 Task: Research Airbnb properties in Kuala Tungkal, Indonesia from 26th December, 2023 to 28th December, 2023 for 2 adults. Place can be private room with 1  bedroom having 2 beds and 1 bathroom. Property type can be flat. Amenities needed are: wifi.
Action: Mouse moved to (465, 126)
Screenshot: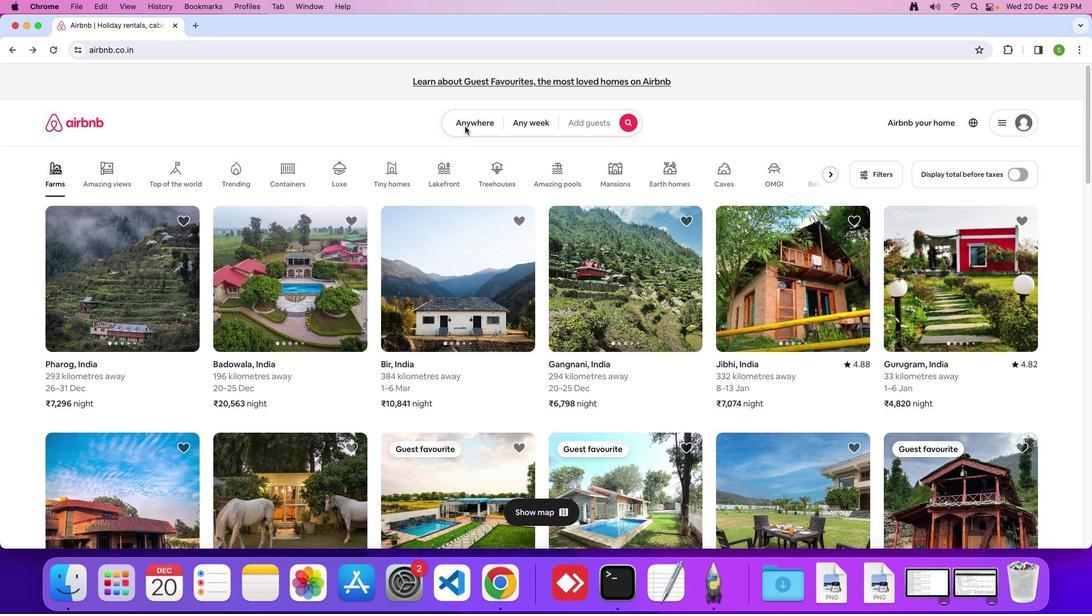 
Action: Mouse pressed left at (465, 126)
Screenshot: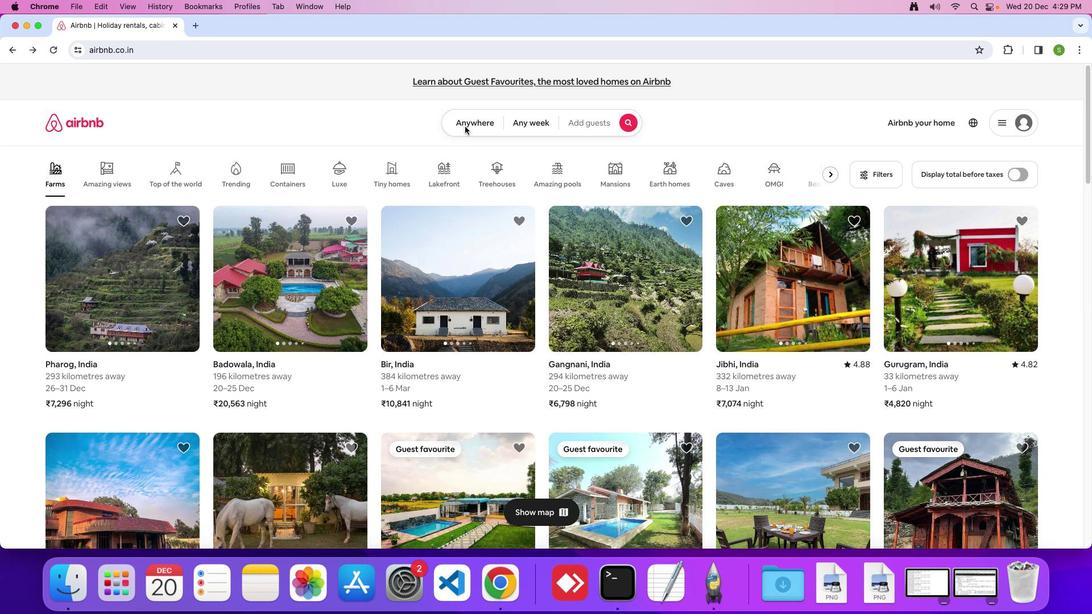 
Action: Mouse moved to (465, 122)
Screenshot: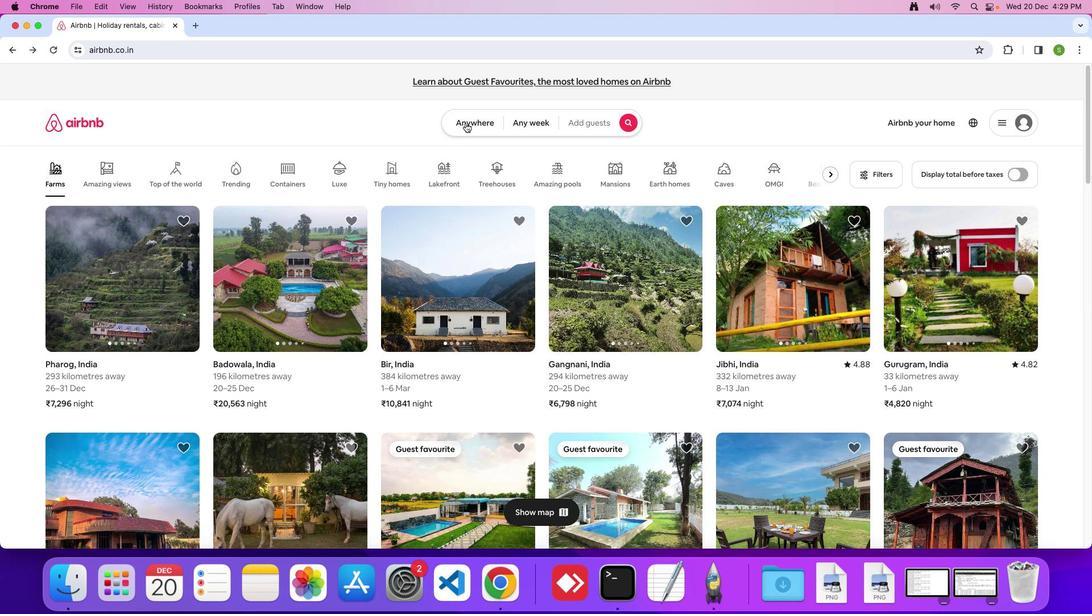 
Action: Mouse pressed left at (465, 122)
Screenshot: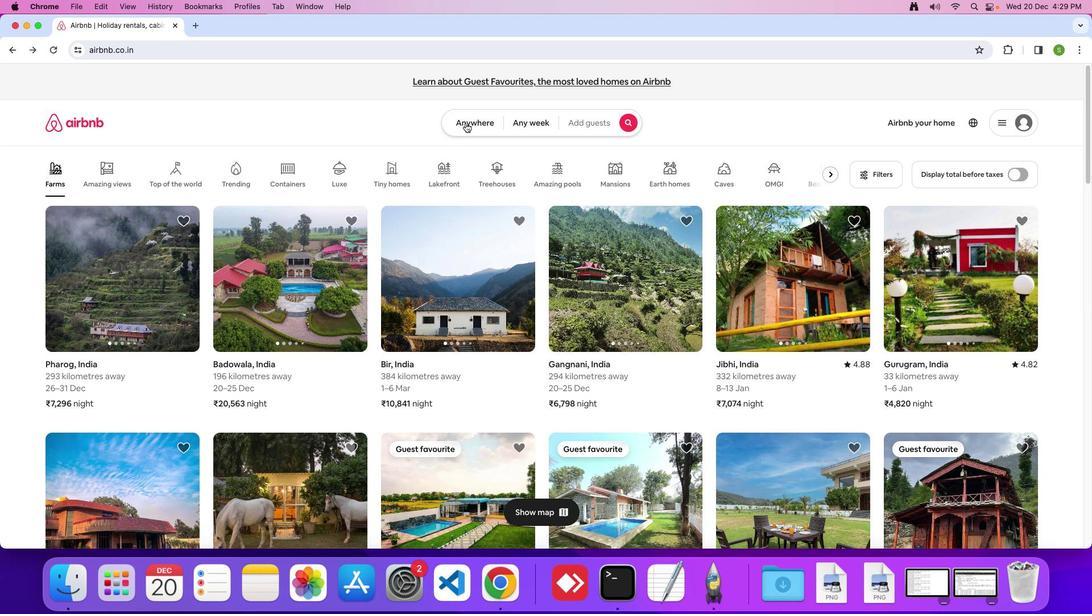 
Action: Mouse moved to (383, 169)
Screenshot: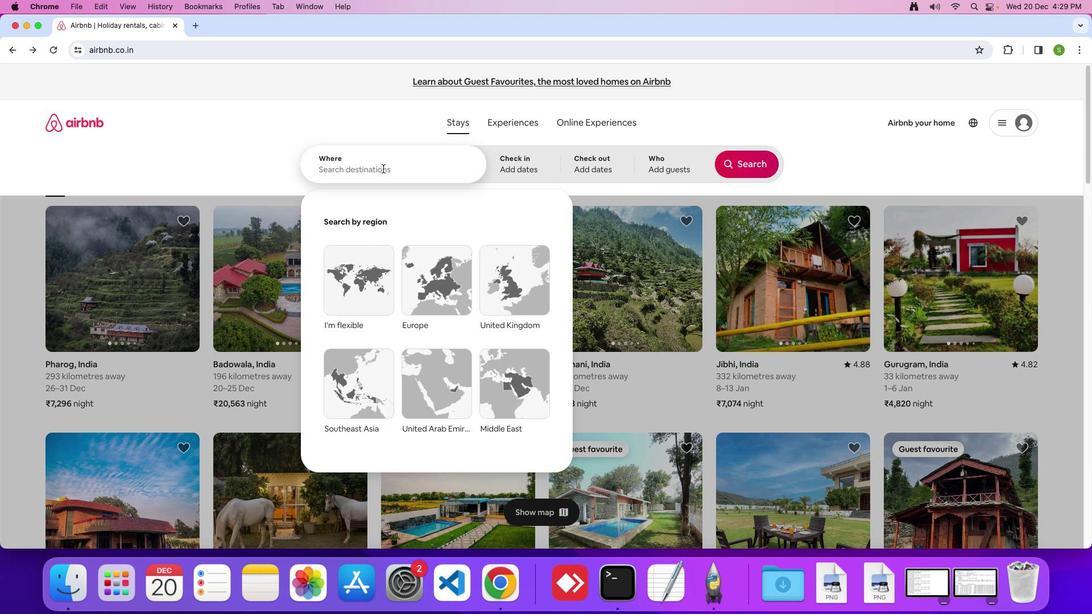 
Action: Mouse pressed left at (383, 169)
Screenshot: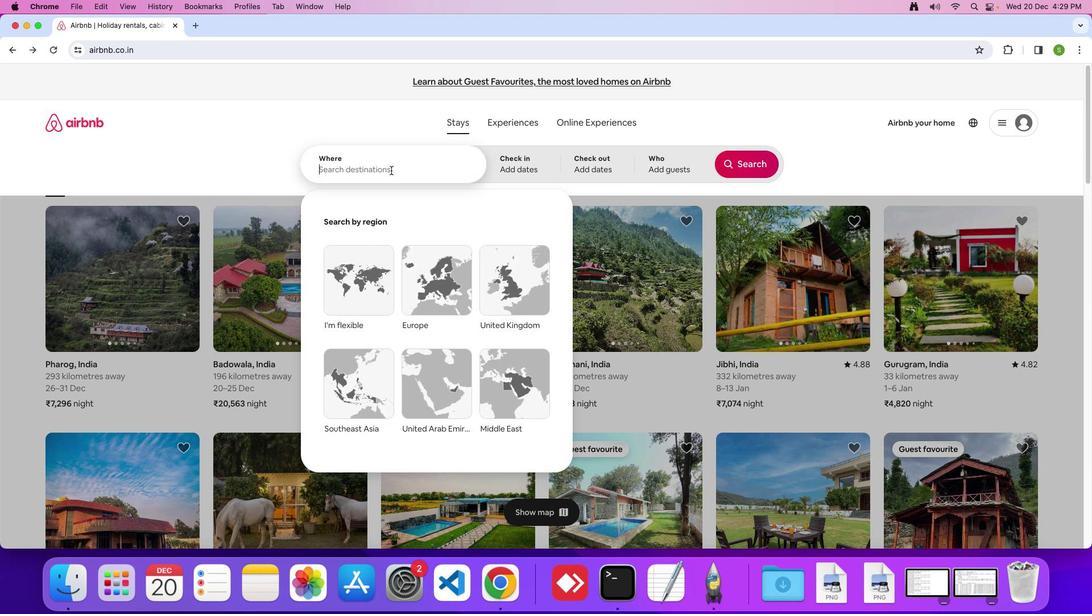 
Action: Mouse moved to (396, 171)
Screenshot: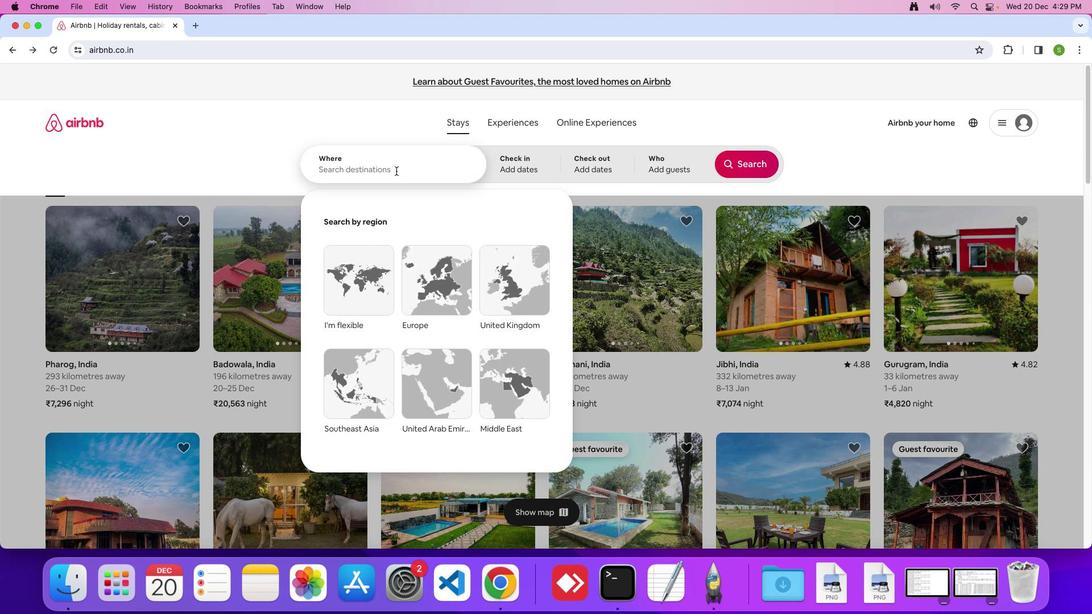 
Action: Key pressed 'K'Key.caps_lock'u''a''l''a'Key.spaceKey.shift'T''u''n''g''k''a''l'','Key.spaceKey.shift'i''n''d''o''n''e''s''i''a'
Screenshot: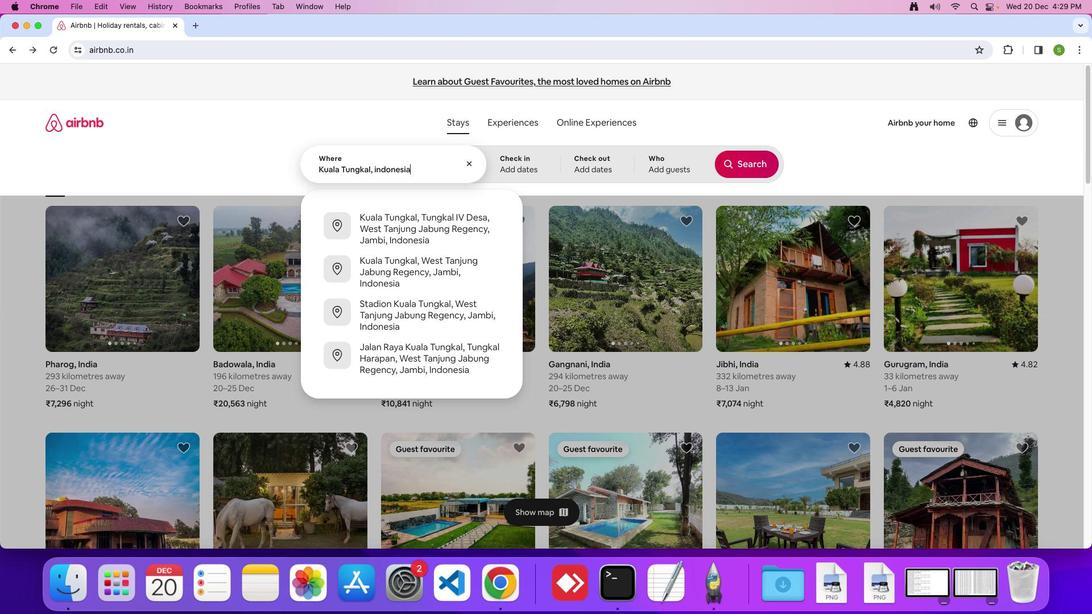 
Action: Mouse moved to (396, 171)
Screenshot: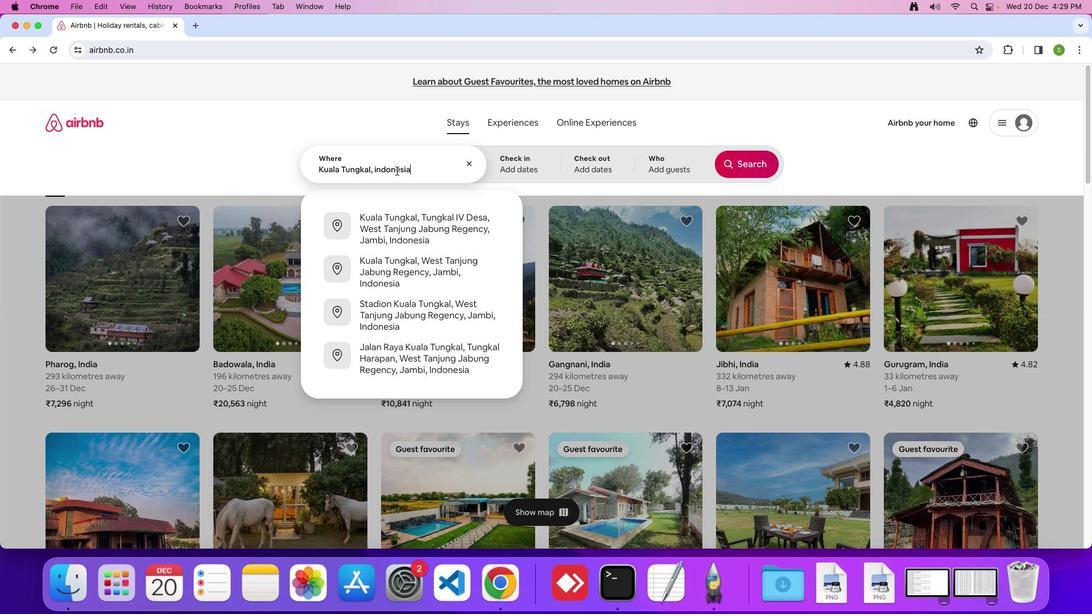 
Action: Key pressed Key.enter
Screenshot: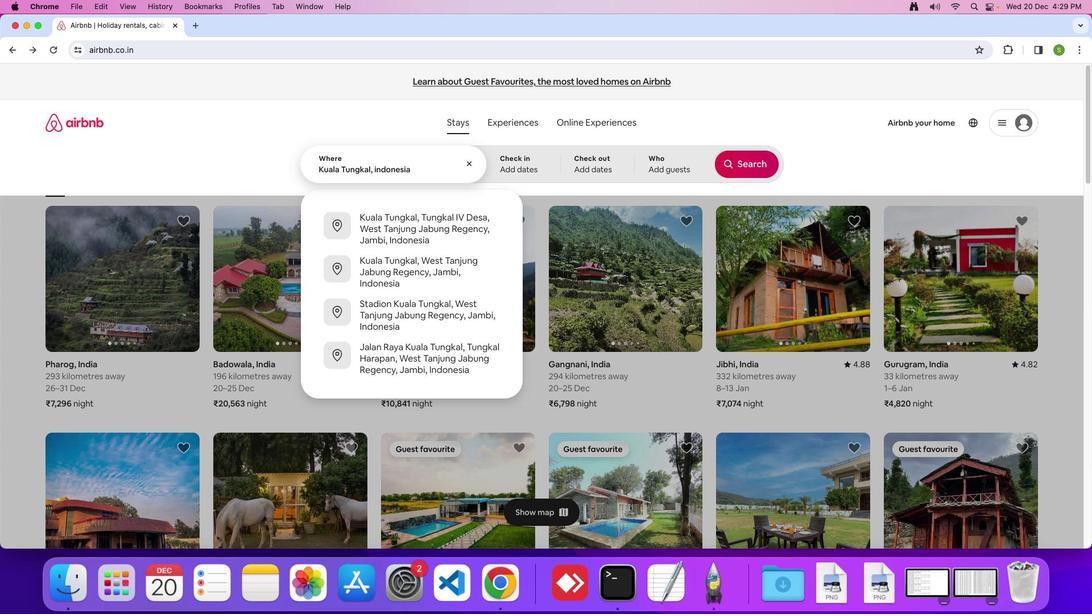 
Action: Mouse moved to (403, 418)
Screenshot: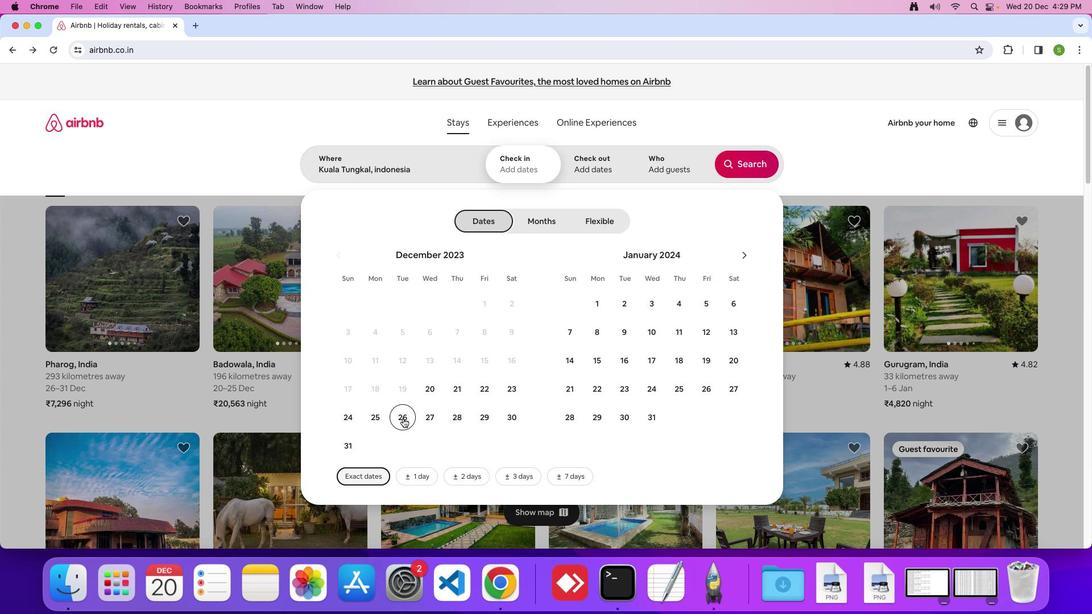 
Action: Mouse pressed left at (403, 418)
Screenshot: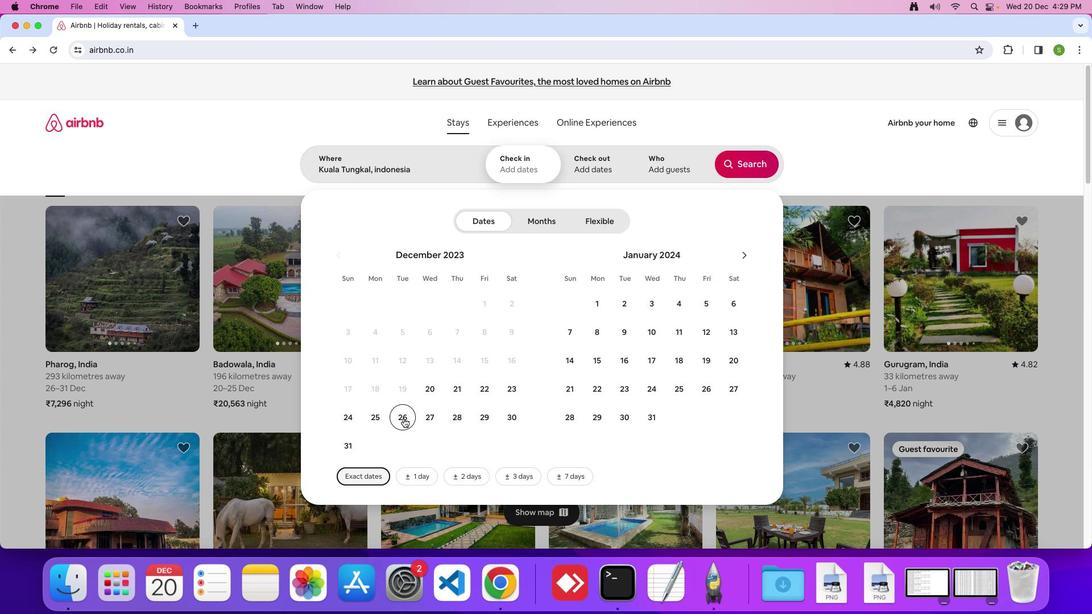 
Action: Mouse moved to (464, 410)
Screenshot: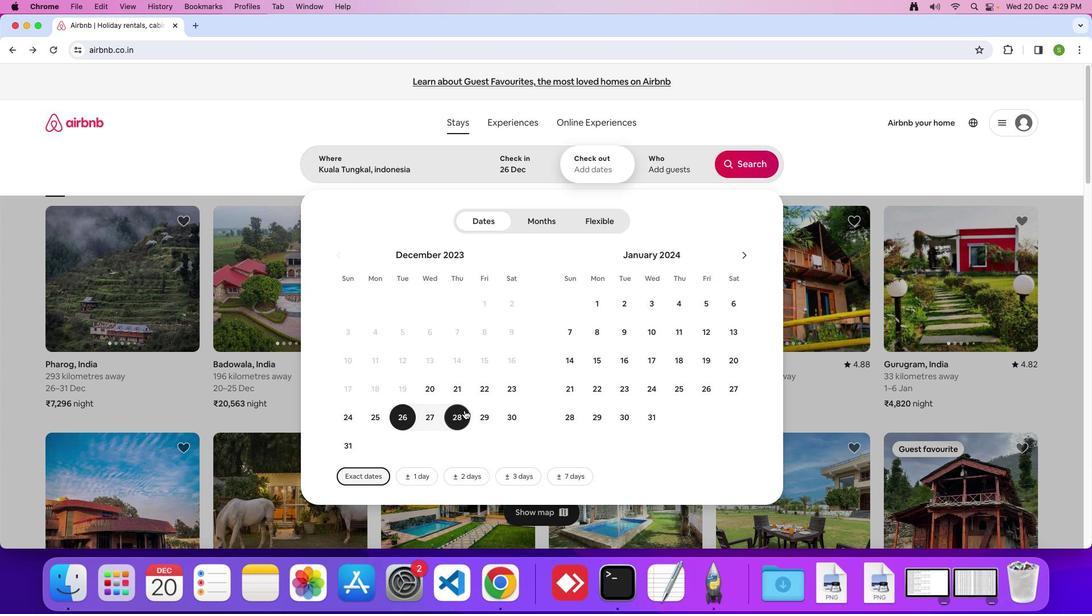 
Action: Mouse pressed left at (464, 410)
Screenshot: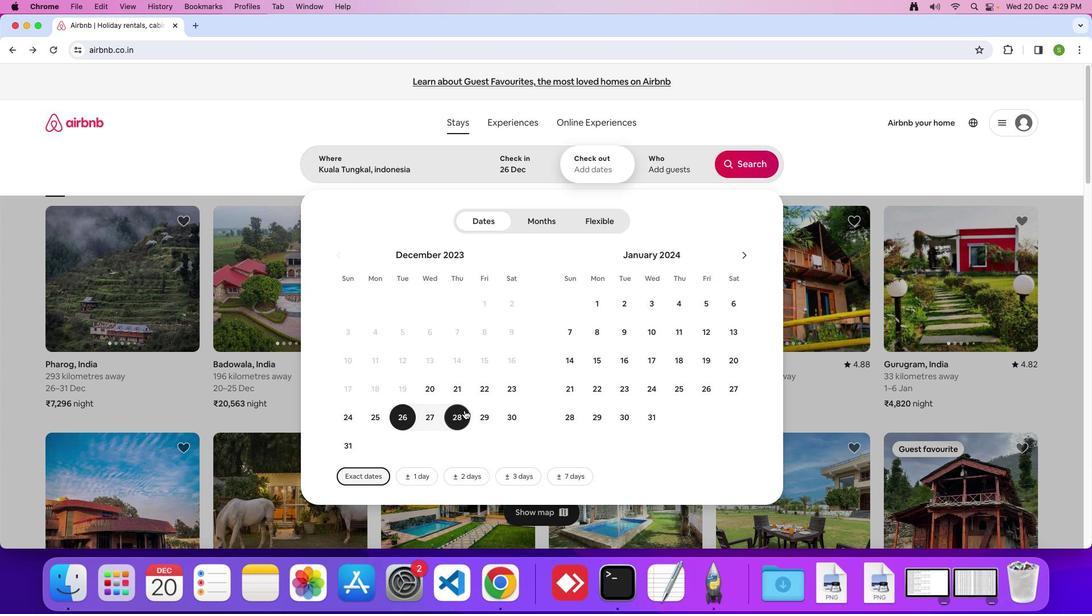 
Action: Mouse moved to (660, 168)
Screenshot: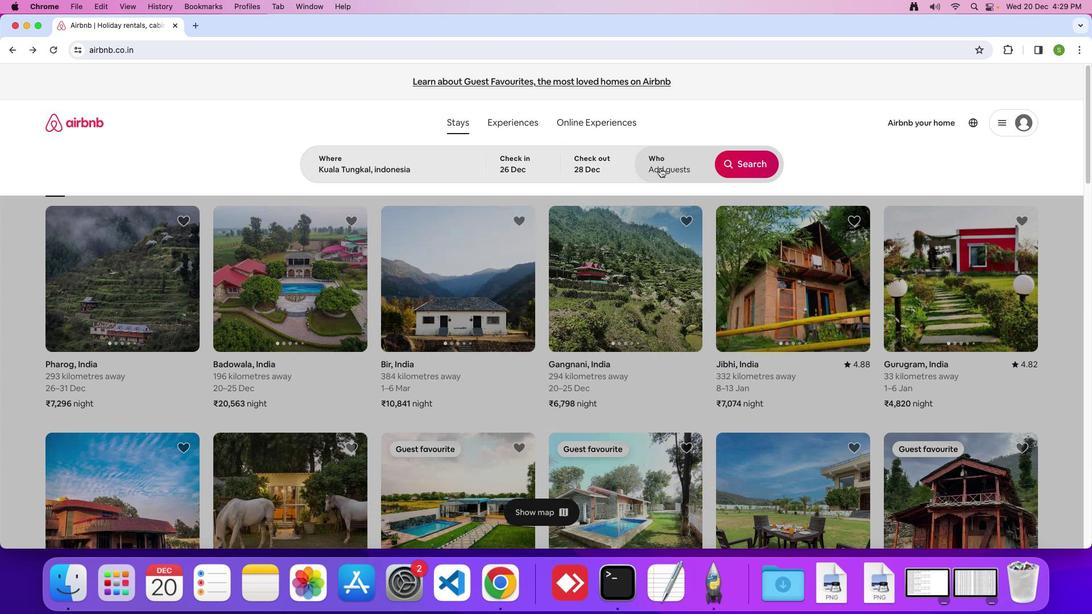 
Action: Mouse pressed left at (660, 168)
Screenshot: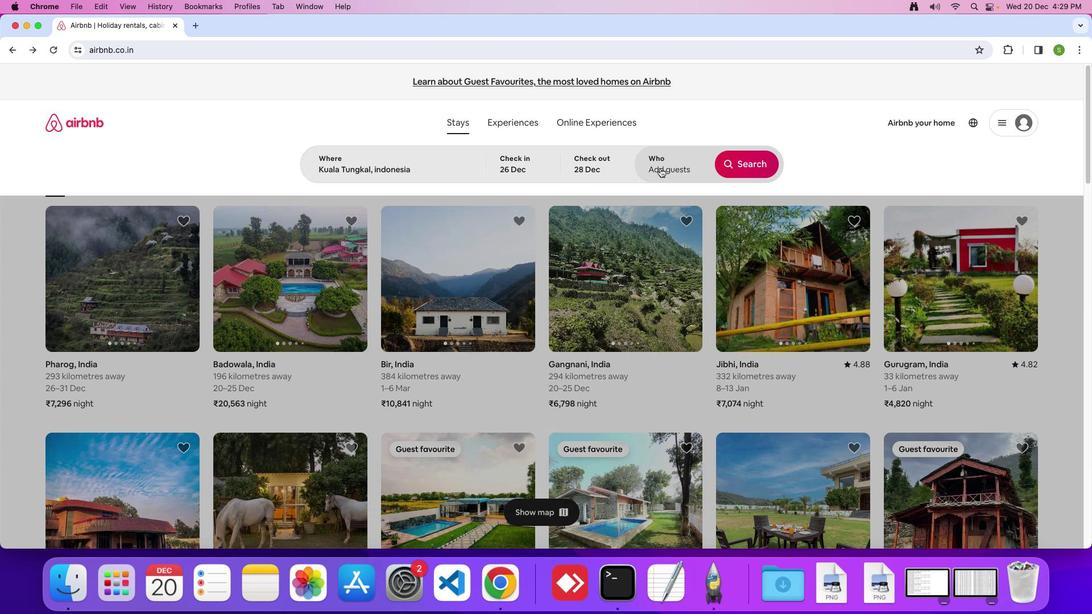 
Action: Mouse moved to (748, 226)
Screenshot: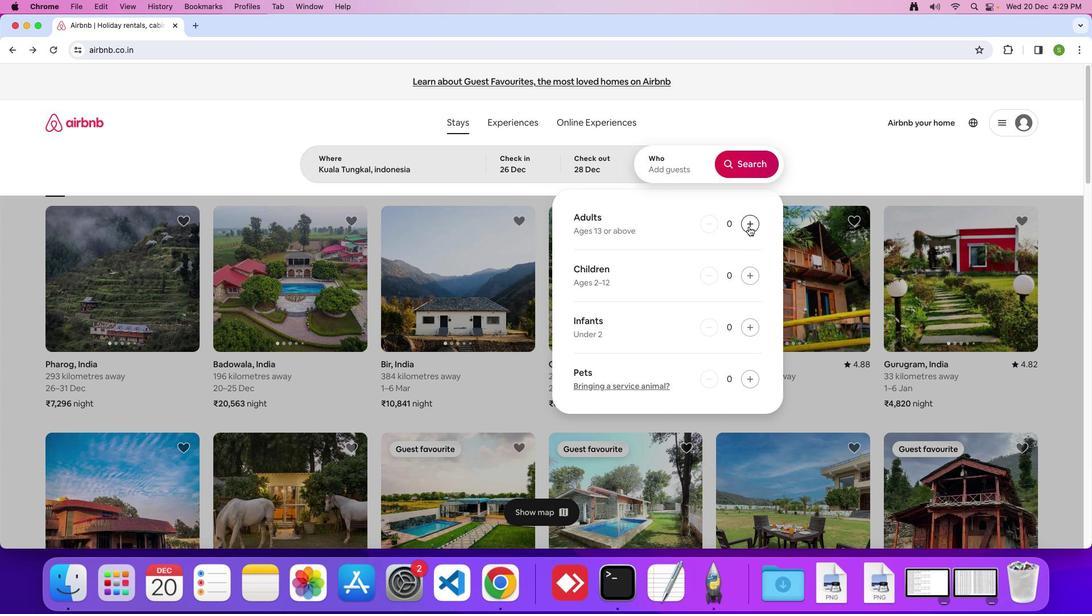 
Action: Mouse pressed left at (748, 226)
Screenshot: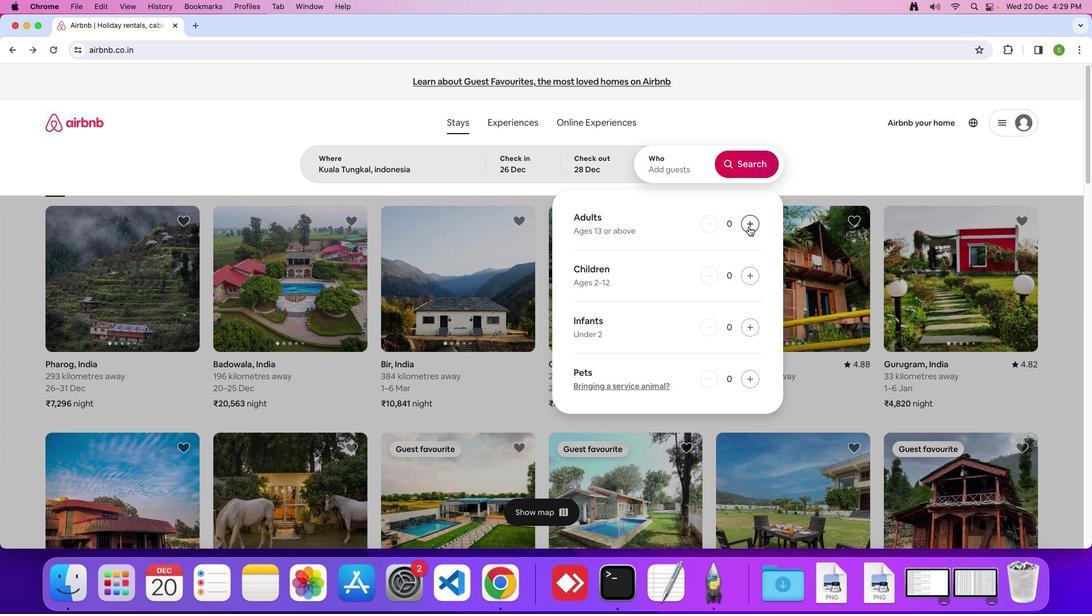
Action: Mouse pressed left at (748, 226)
Screenshot: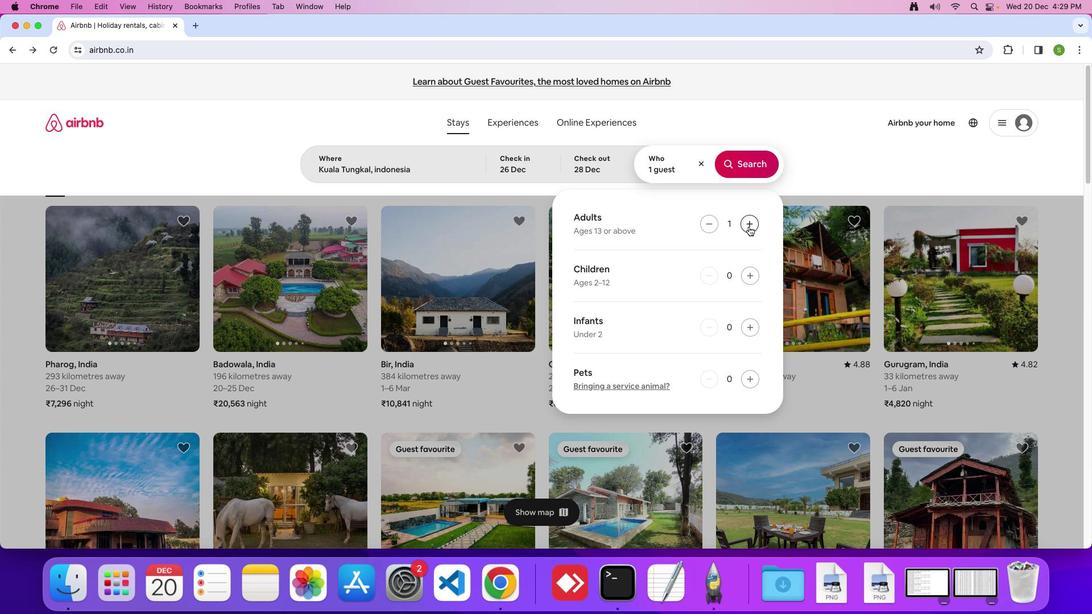 
Action: Mouse moved to (733, 168)
Screenshot: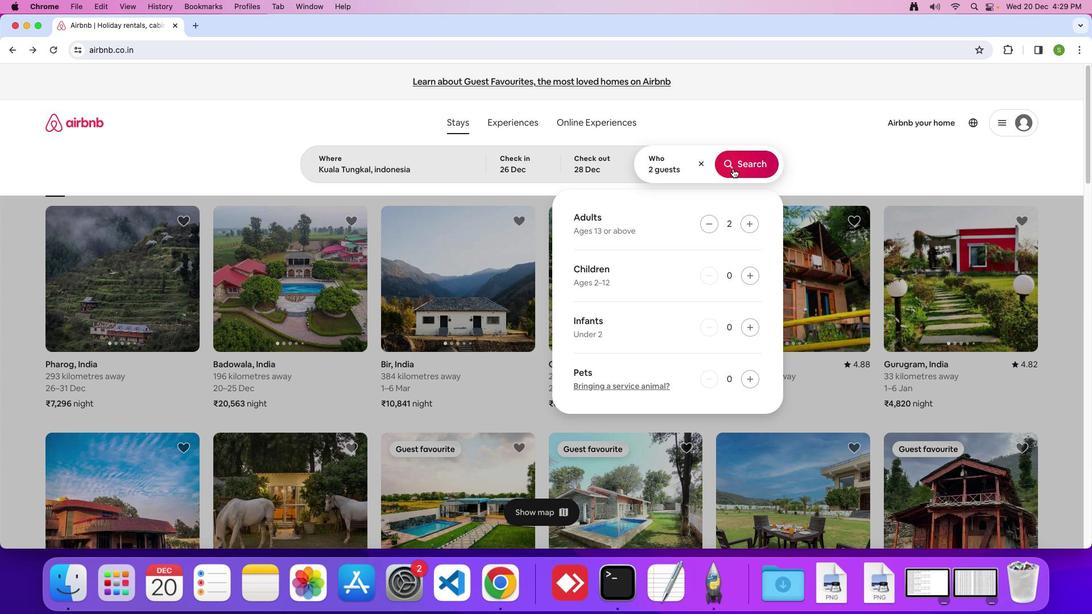 
Action: Mouse pressed left at (733, 168)
Screenshot: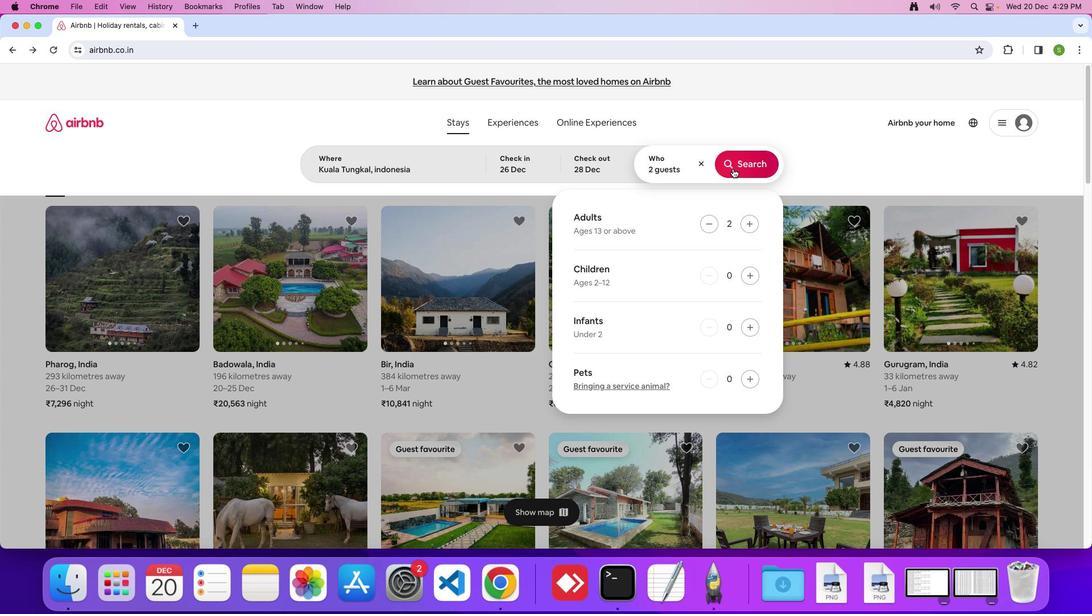 
Action: Mouse moved to (905, 134)
Screenshot: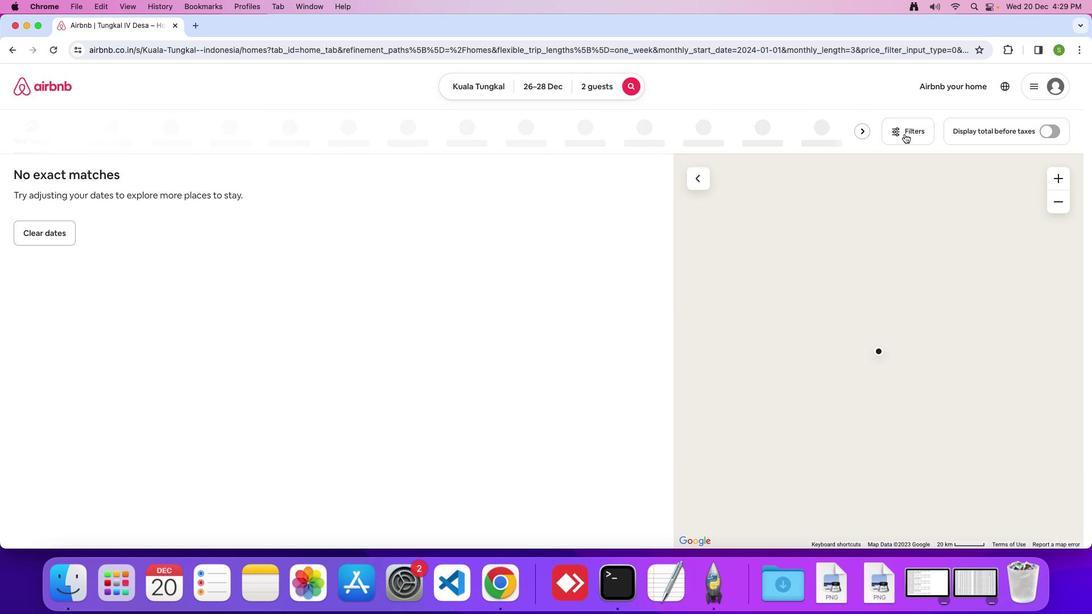 
Action: Mouse pressed left at (905, 134)
Screenshot: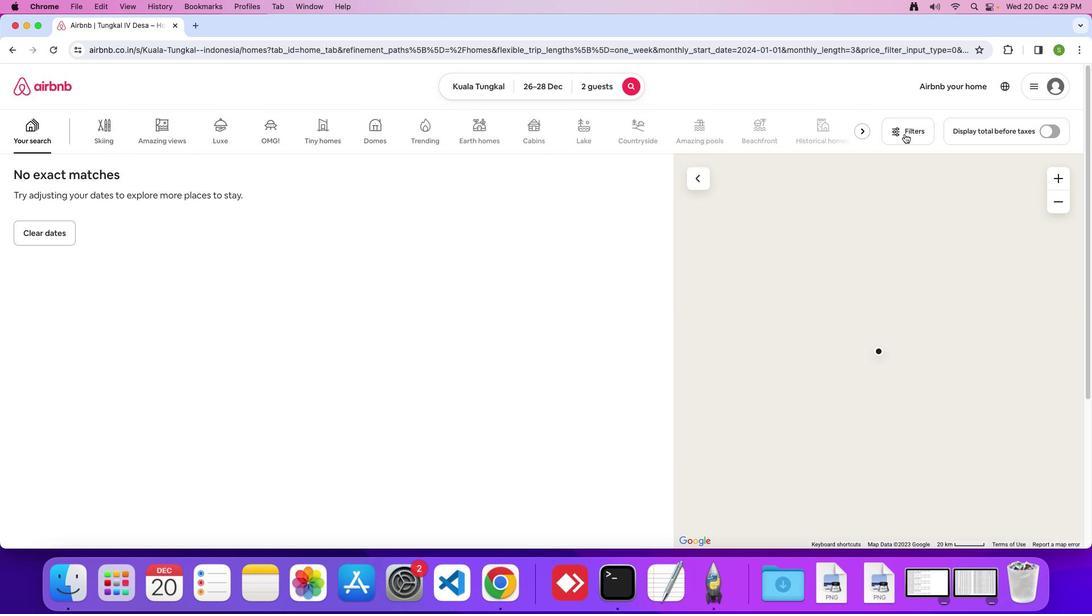 
Action: Mouse moved to (580, 345)
Screenshot: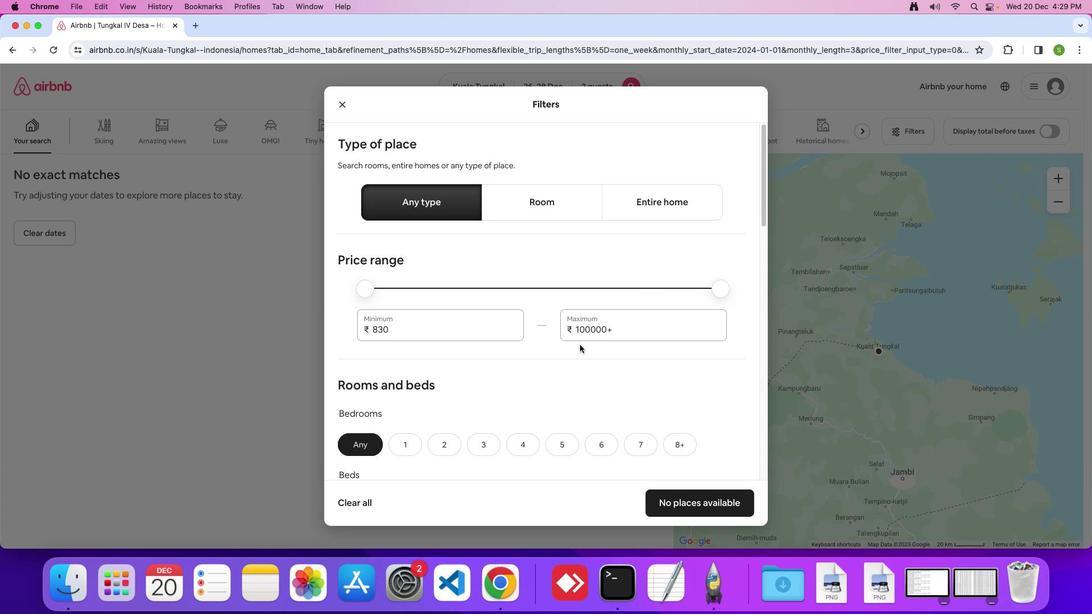 
Action: Mouse scrolled (580, 345) with delta (0, 0)
Screenshot: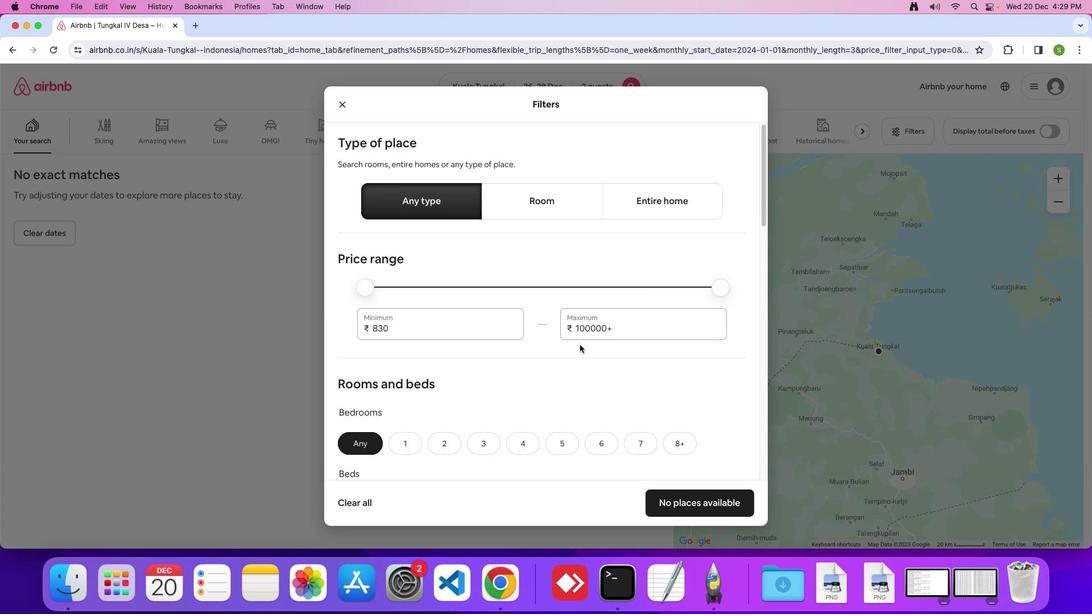 
Action: Mouse scrolled (580, 345) with delta (0, 0)
Screenshot: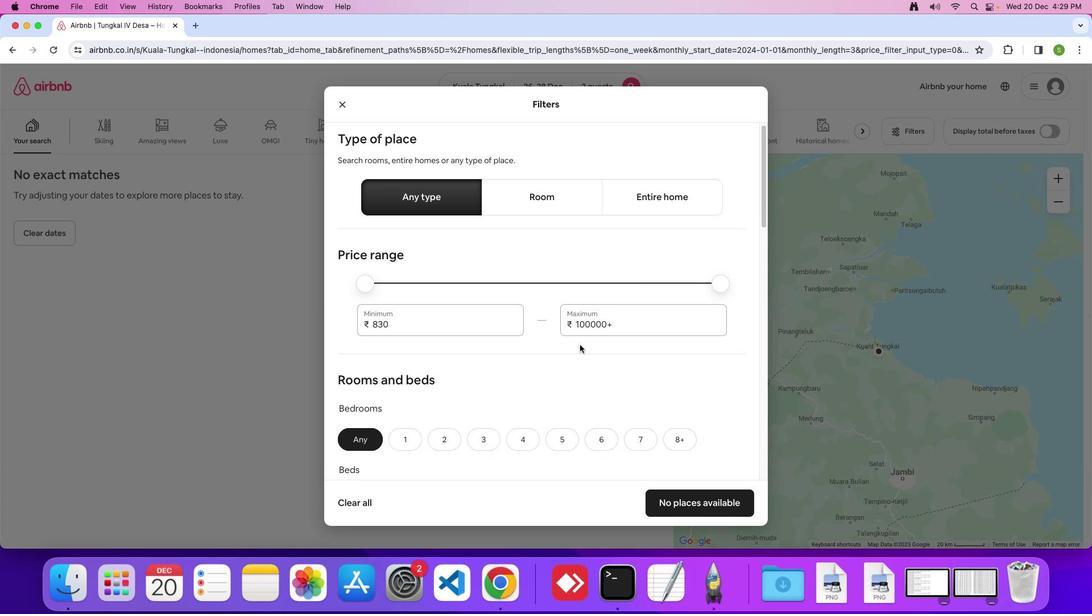 
Action: Mouse scrolled (580, 345) with delta (0, 0)
Screenshot: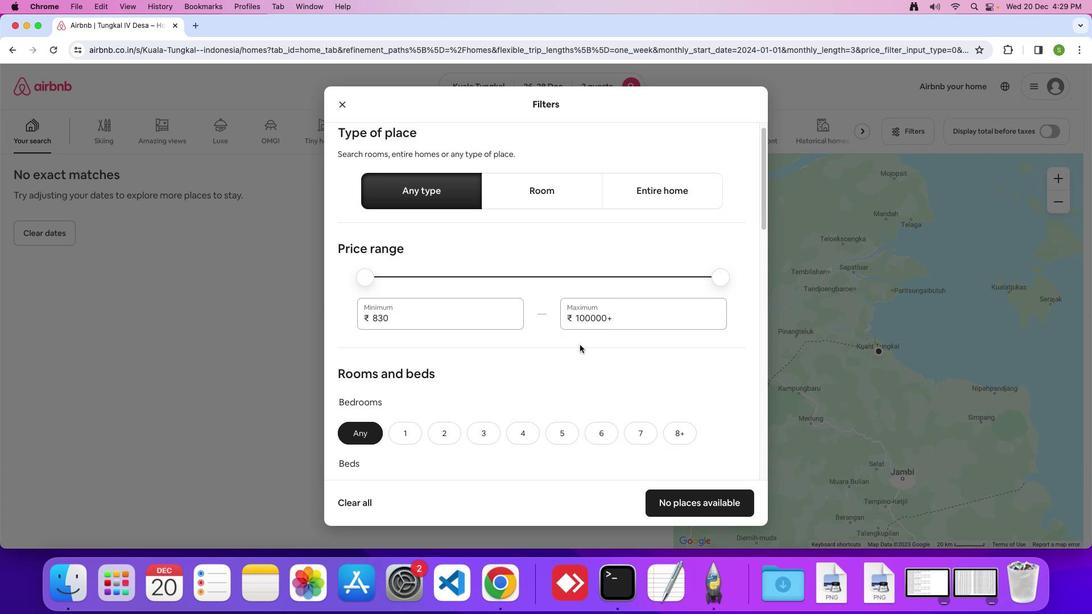 
Action: Mouse scrolled (580, 345) with delta (0, 0)
Screenshot: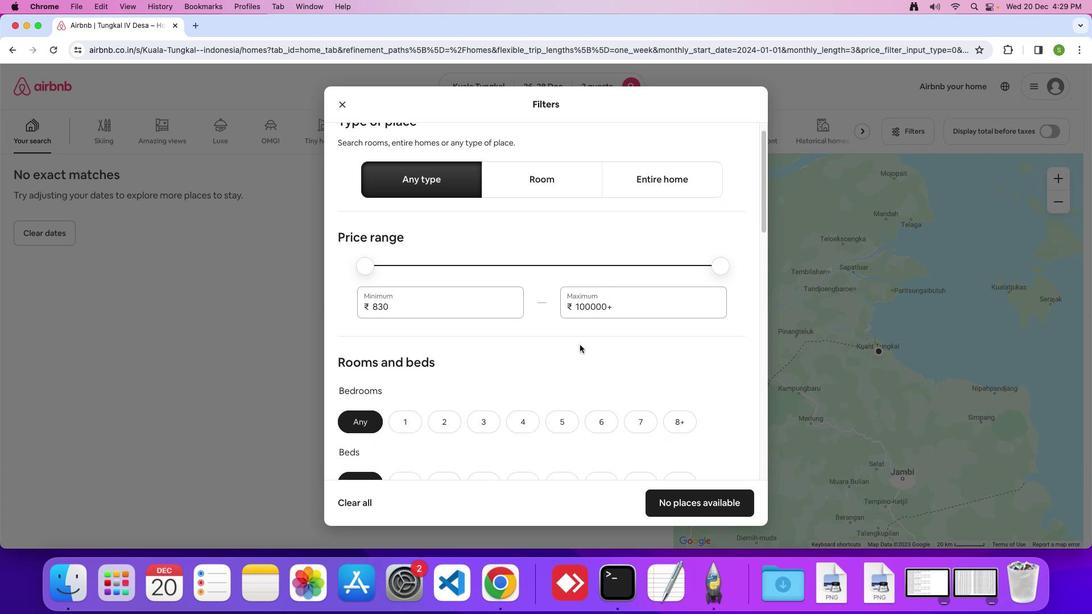 
Action: Mouse scrolled (580, 345) with delta (0, -1)
Screenshot: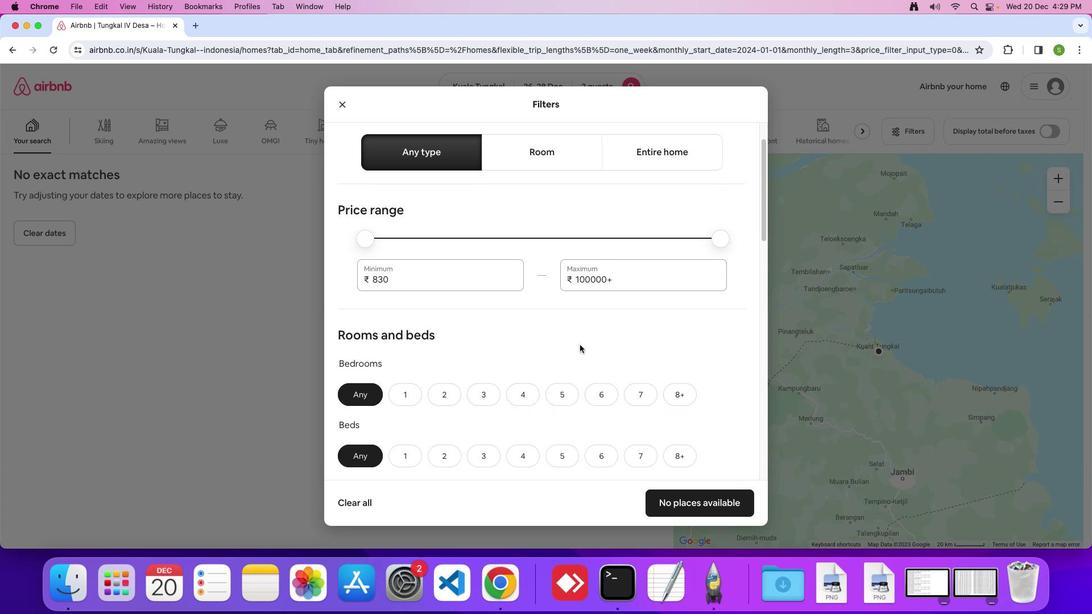 
Action: Mouse moved to (580, 345)
Screenshot: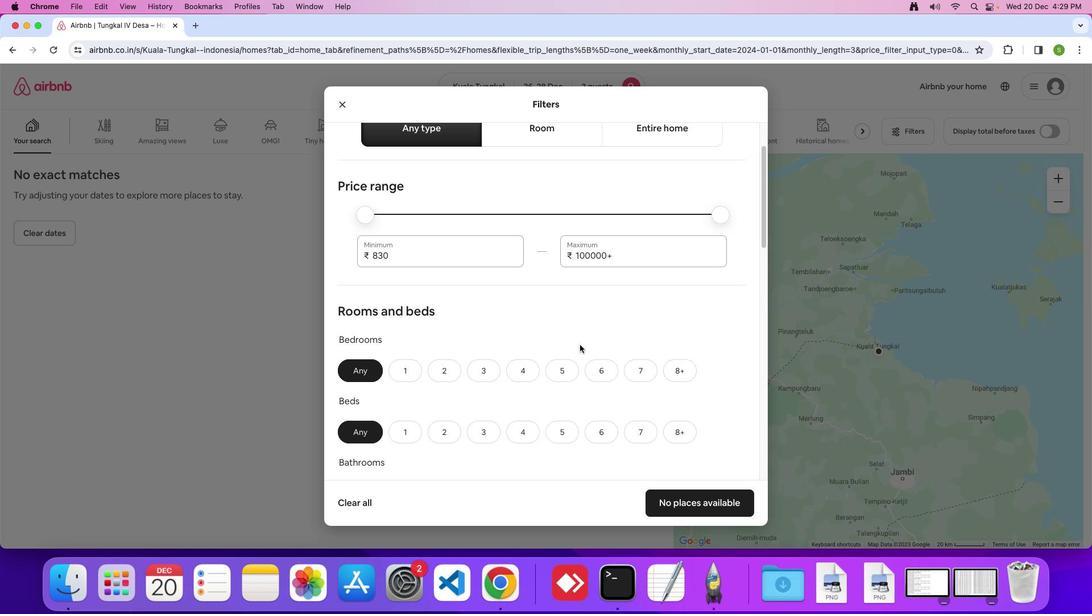 
Action: Mouse scrolled (580, 345) with delta (0, 0)
Screenshot: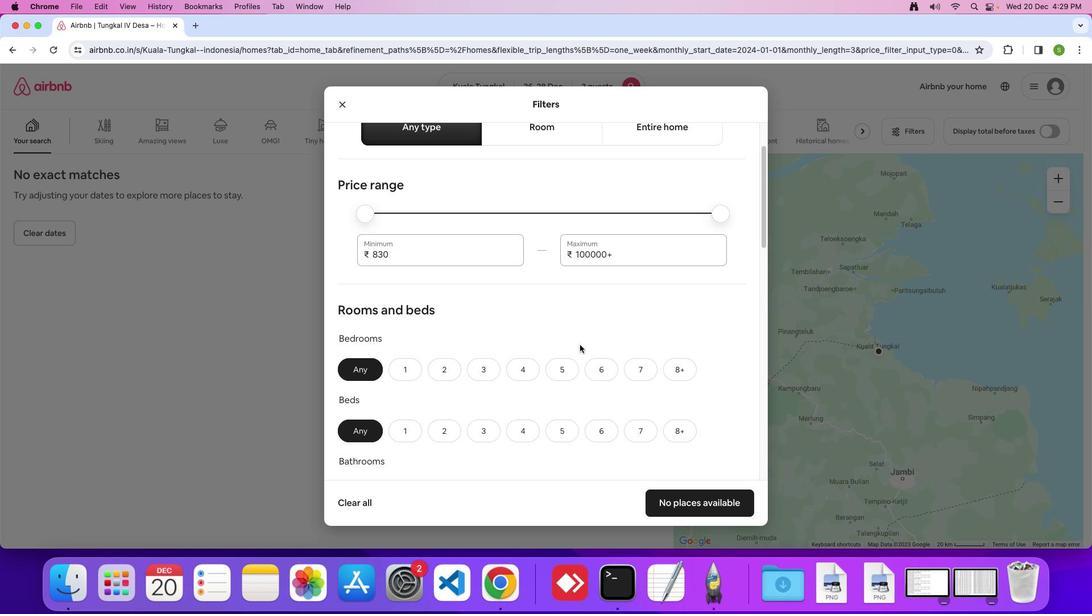
Action: Mouse scrolled (580, 345) with delta (0, 0)
Screenshot: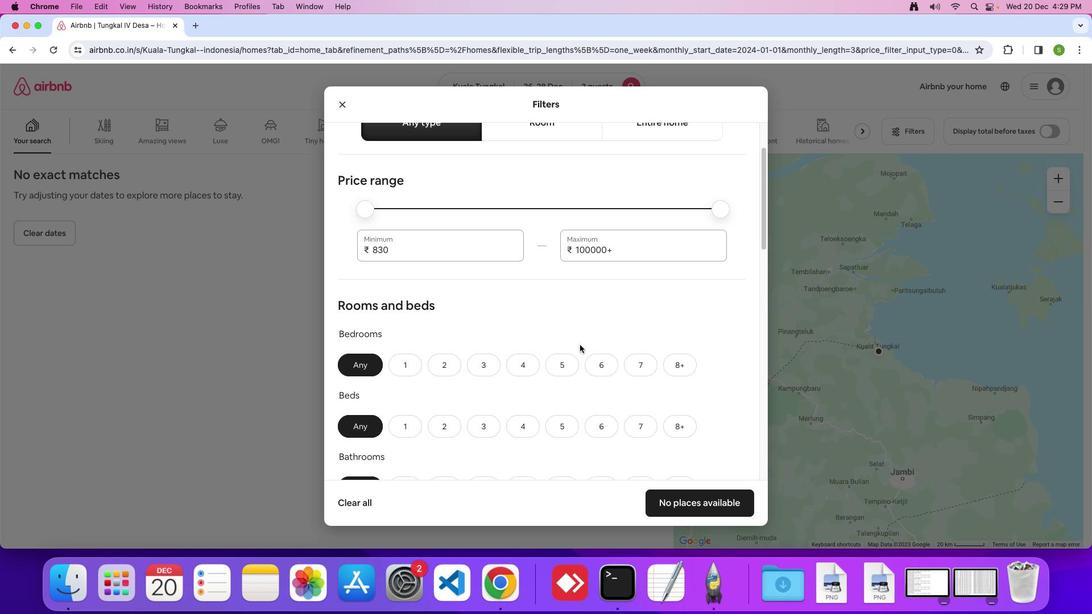 
Action: Mouse scrolled (580, 345) with delta (0, 0)
Screenshot: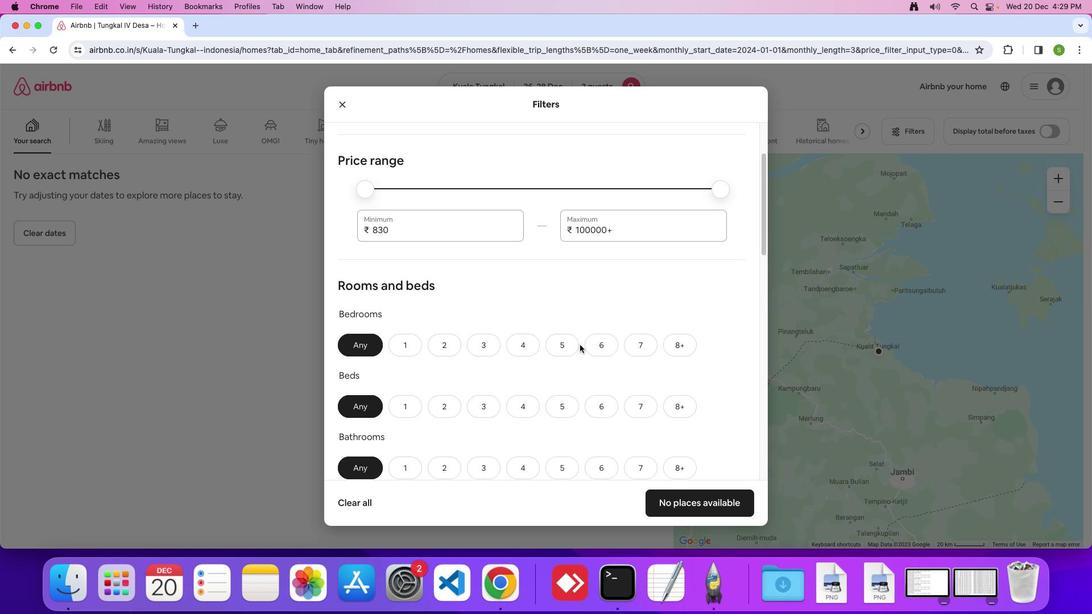 
Action: Mouse scrolled (580, 345) with delta (0, 0)
Screenshot: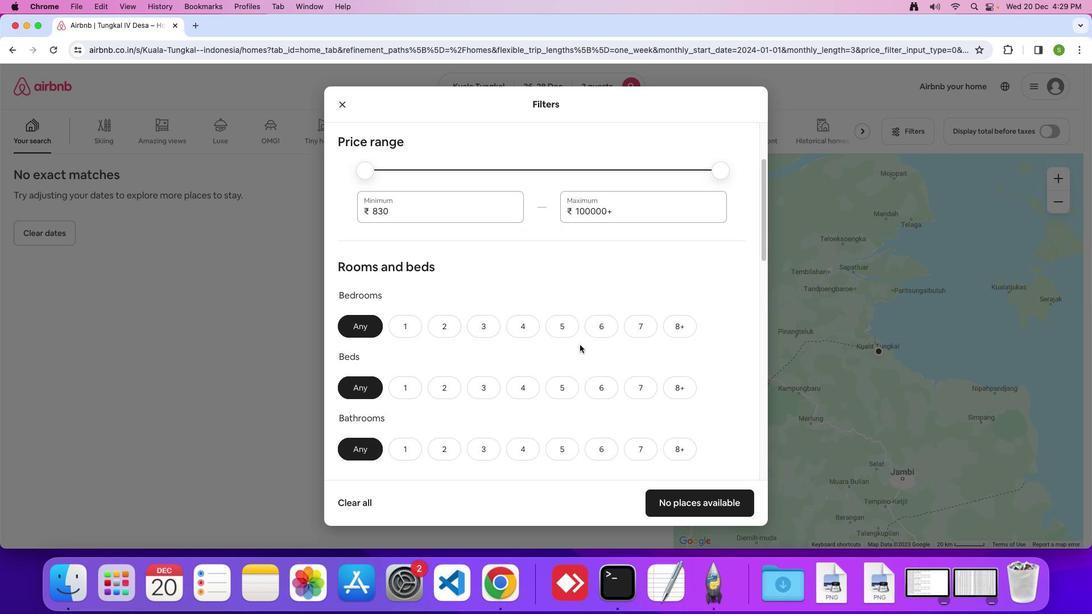 
Action: Mouse scrolled (580, 345) with delta (0, 0)
Screenshot: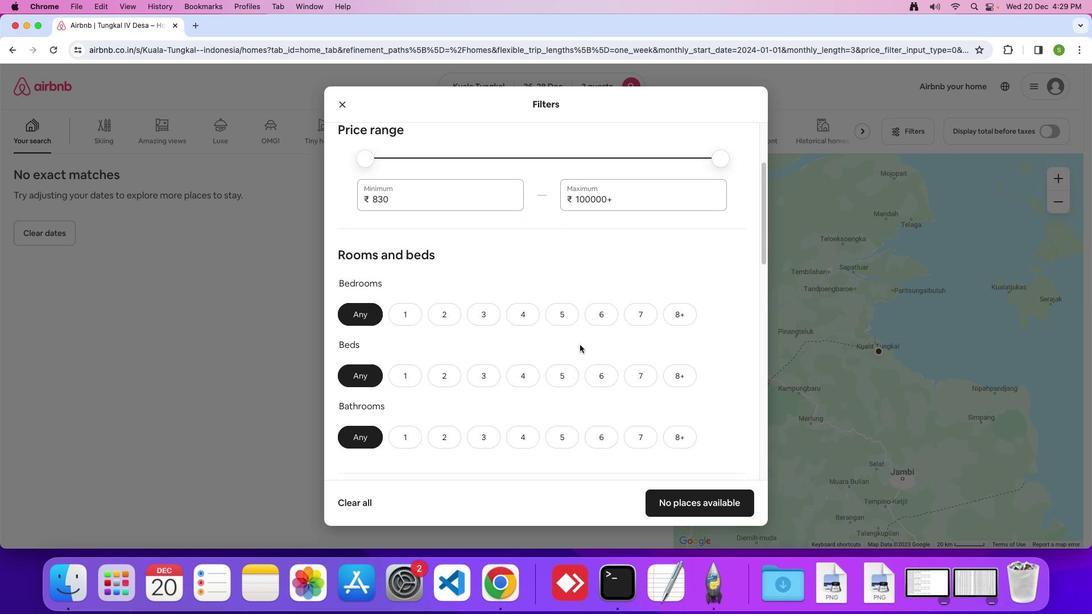 
Action: Mouse scrolled (580, 345) with delta (0, -1)
Screenshot: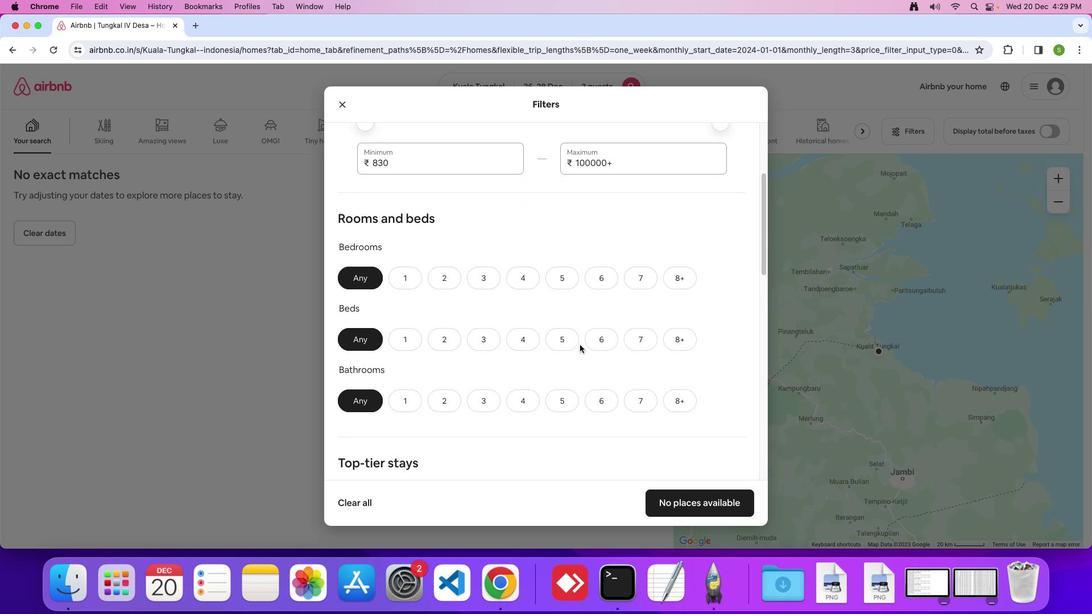 
Action: Mouse scrolled (580, 345) with delta (0, 0)
Screenshot: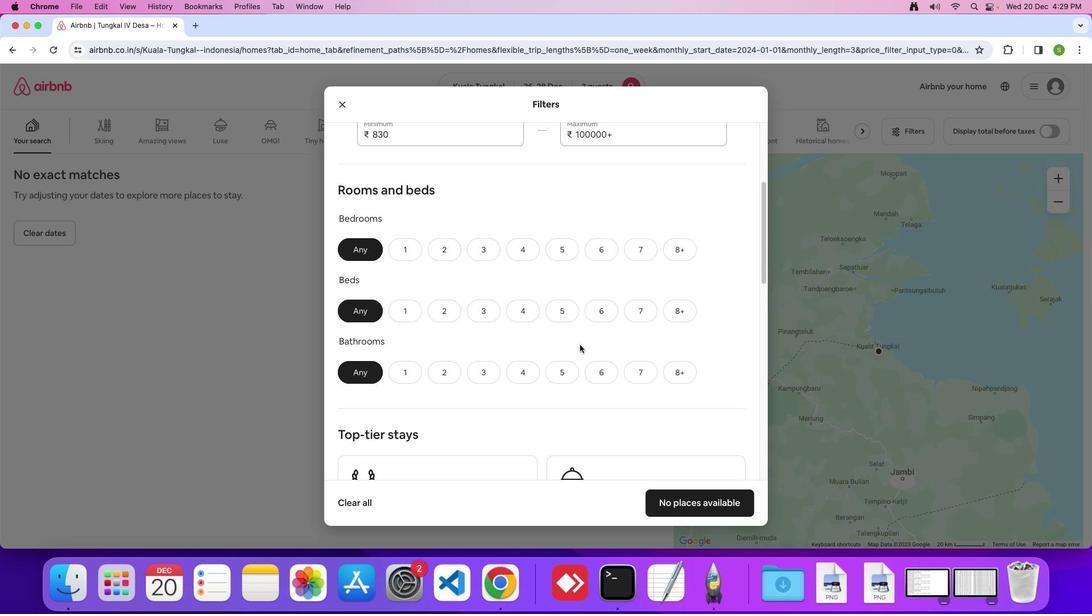 
Action: Mouse scrolled (580, 345) with delta (0, 0)
Screenshot: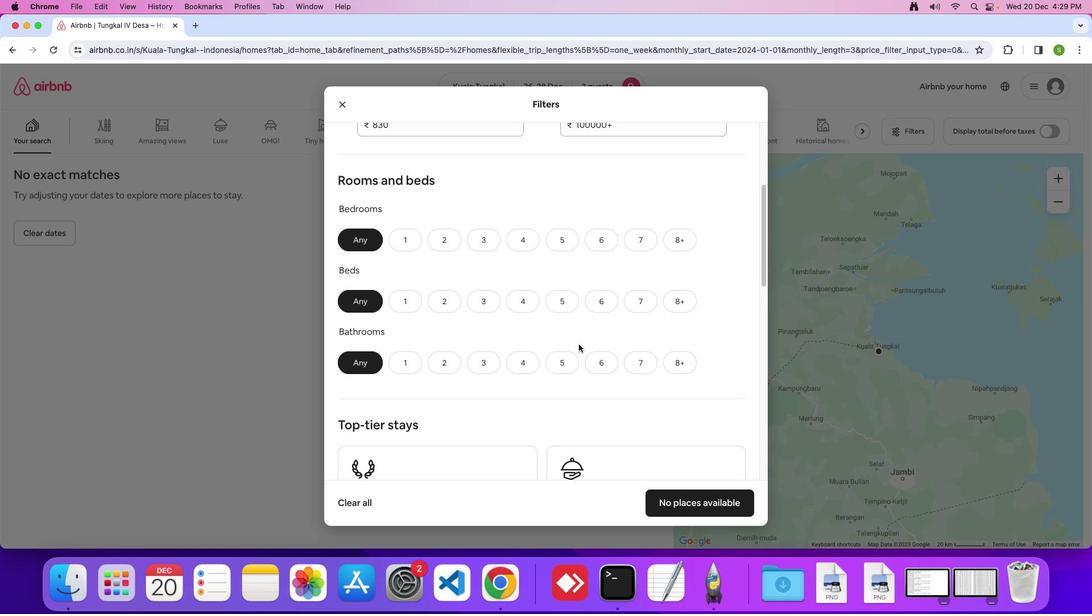 
Action: Mouse moved to (415, 230)
Screenshot: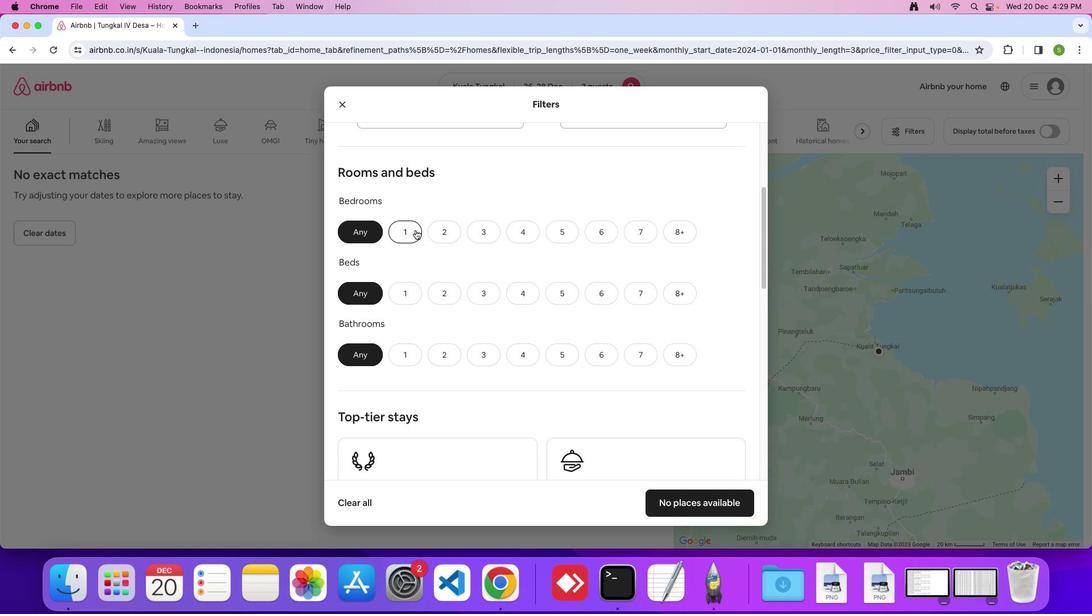 
Action: Mouse pressed left at (415, 230)
Screenshot: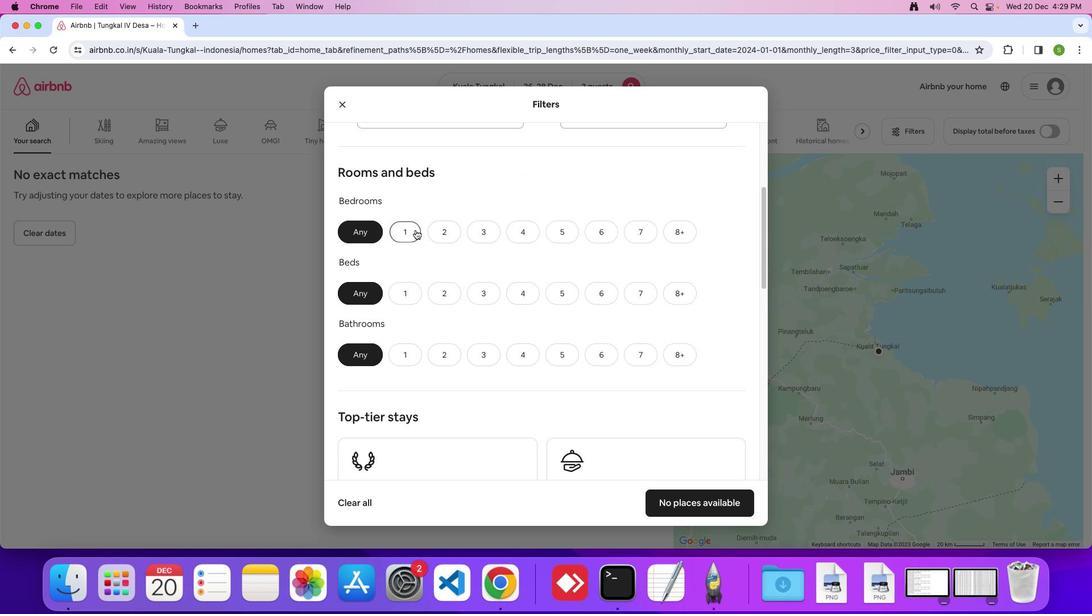 
Action: Mouse moved to (448, 290)
Screenshot: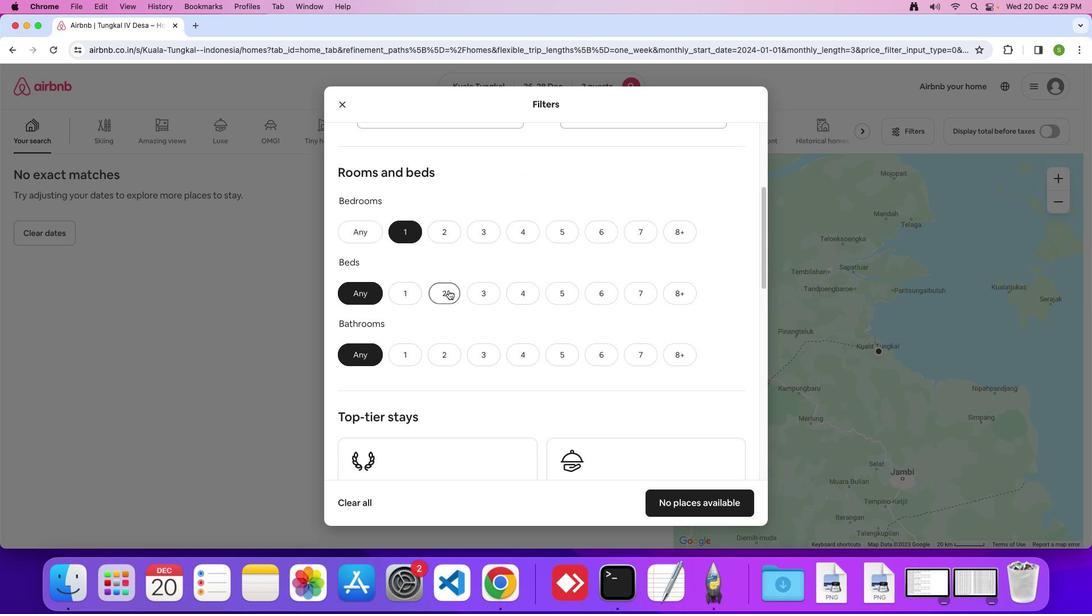 
Action: Mouse pressed left at (448, 290)
Screenshot: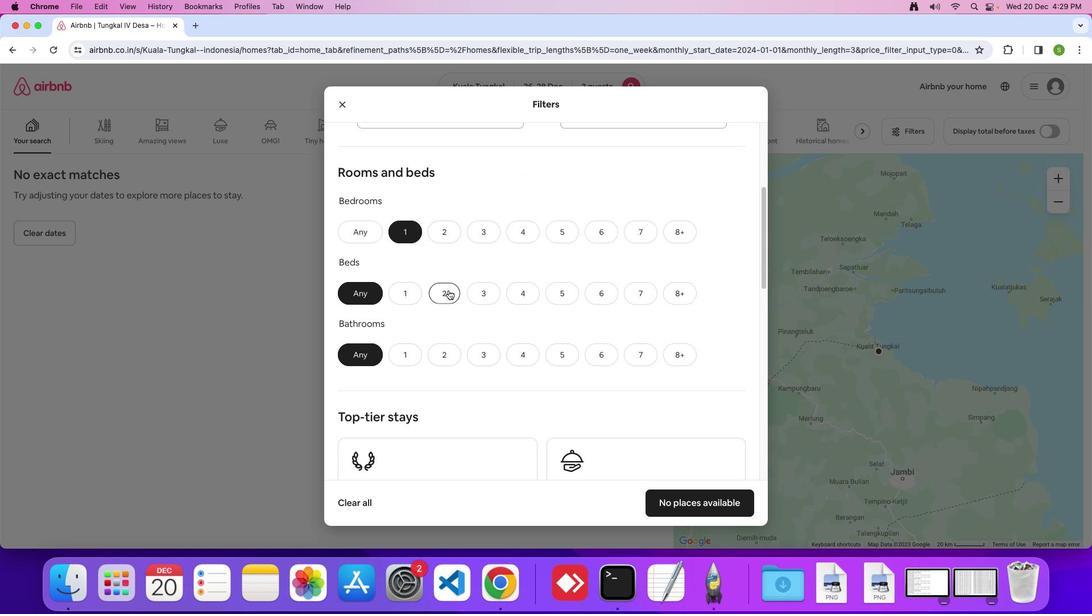 
Action: Mouse moved to (407, 352)
Screenshot: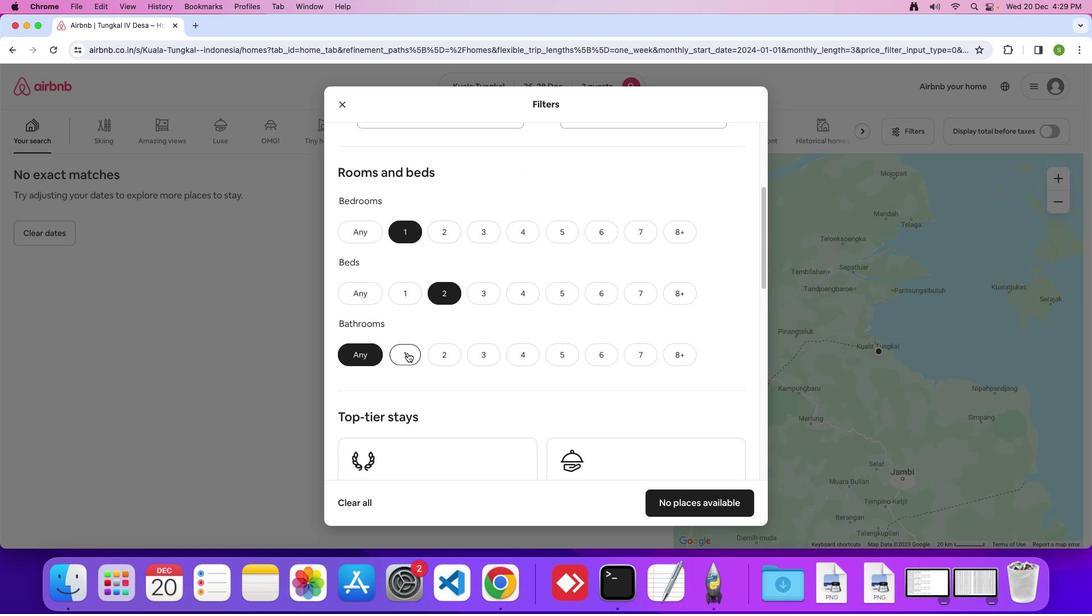 
Action: Mouse pressed left at (407, 352)
Screenshot: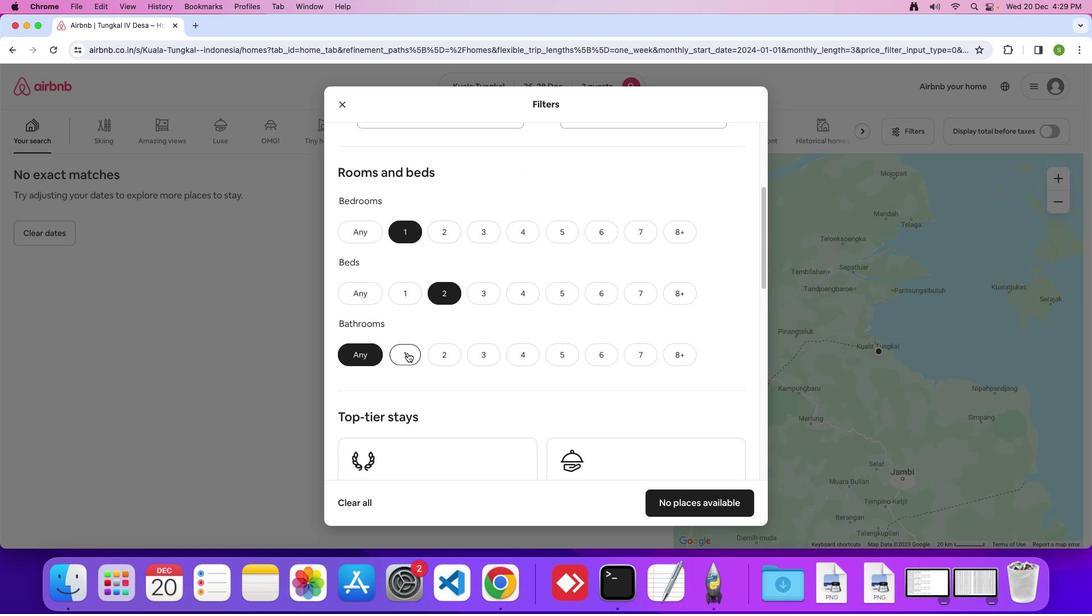 
Action: Mouse moved to (537, 300)
Screenshot: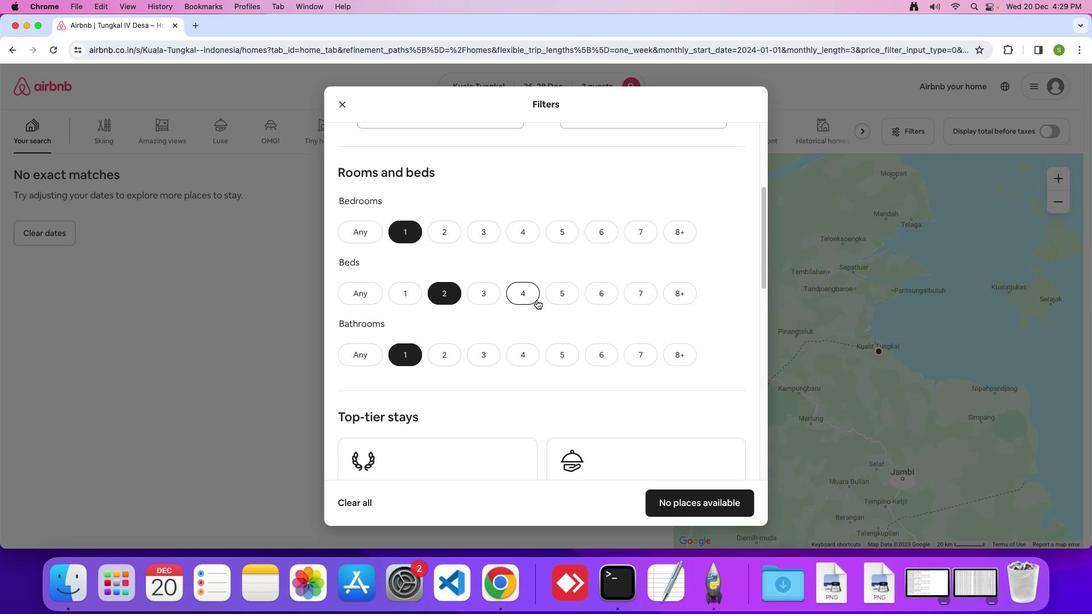 
Action: Mouse scrolled (537, 300) with delta (0, 0)
Screenshot: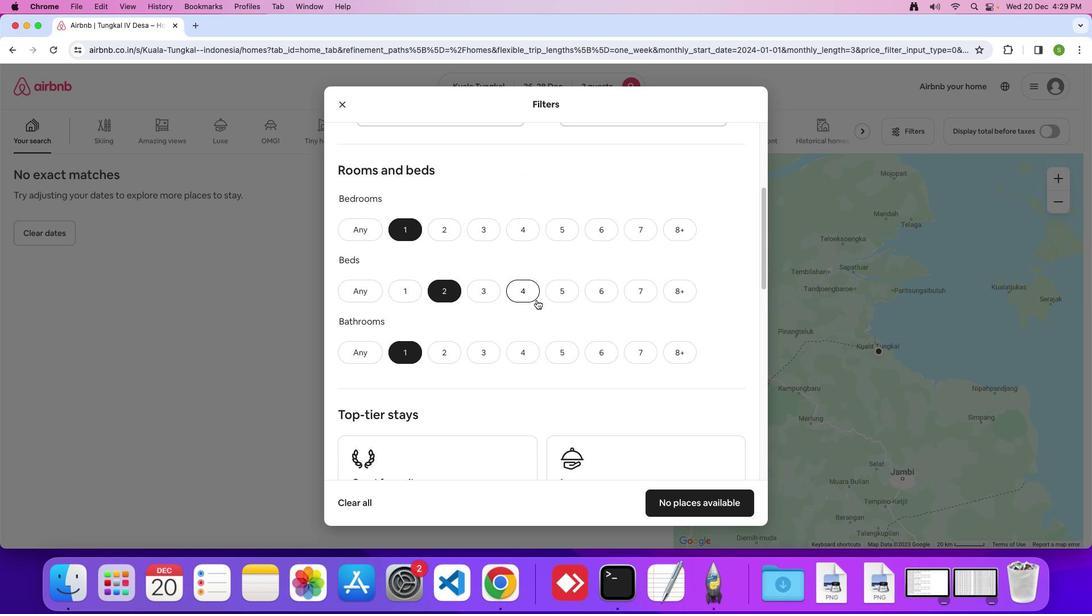 
Action: Mouse scrolled (537, 300) with delta (0, 0)
Screenshot: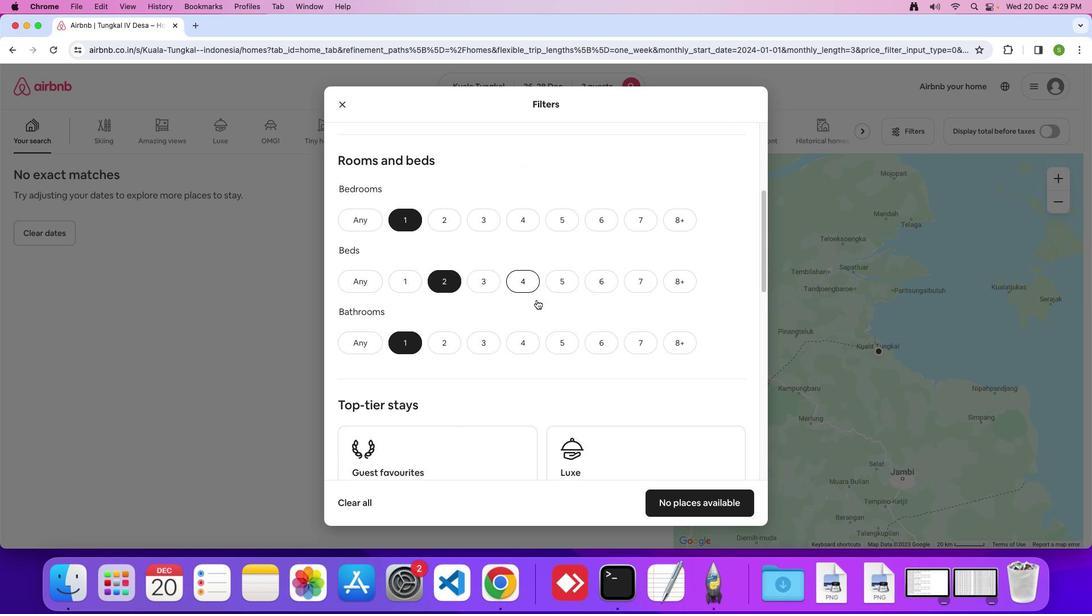 
Action: Mouse scrolled (537, 300) with delta (0, 0)
Screenshot: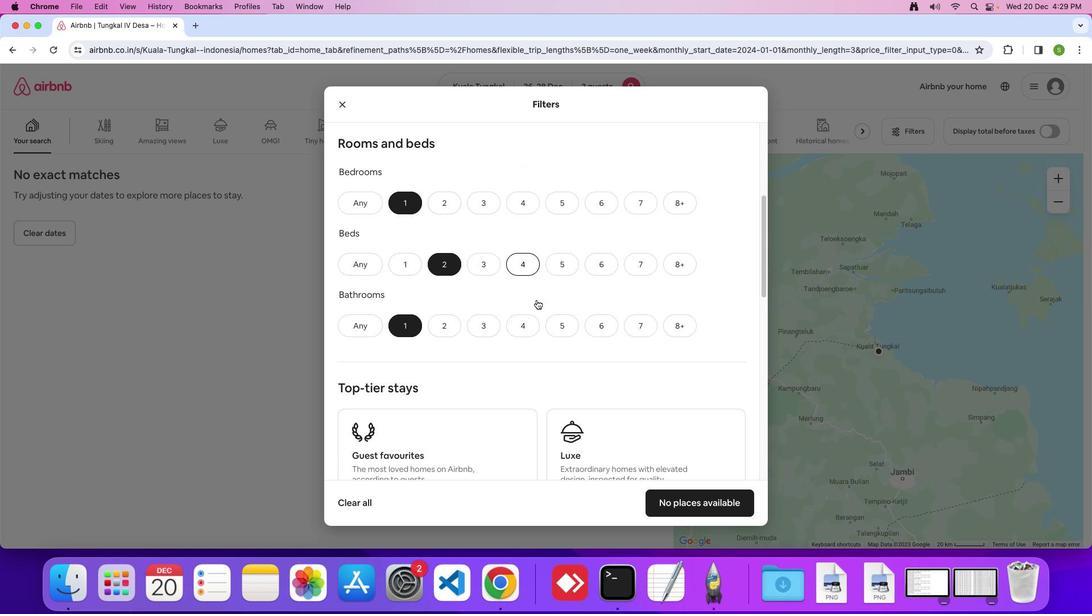 
Action: Mouse scrolled (537, 300) with delta (0, 0)
Screenshot: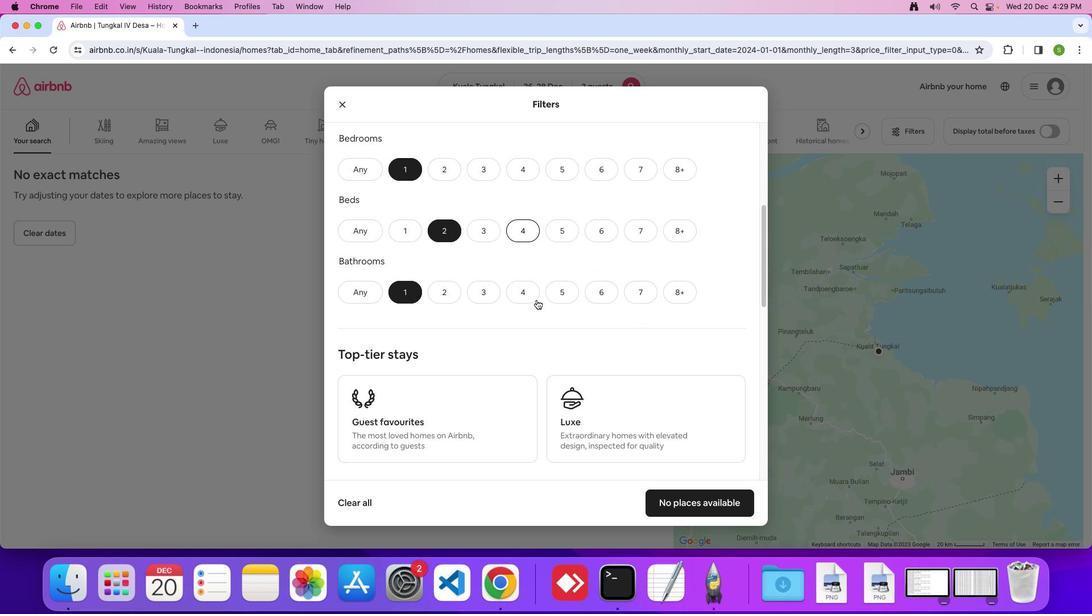 
Action: Mouse scrolled (537, 300) with delta (0, 0)
Screenshot: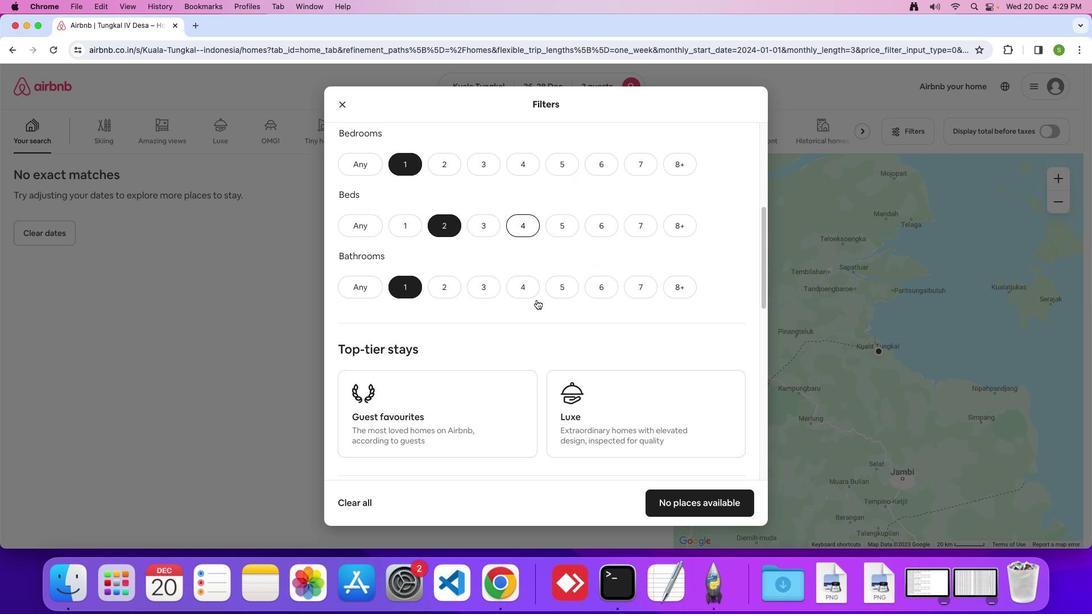 
Action: Mouse scrolled (537, 300) with delta (0, 0)
Screenshot: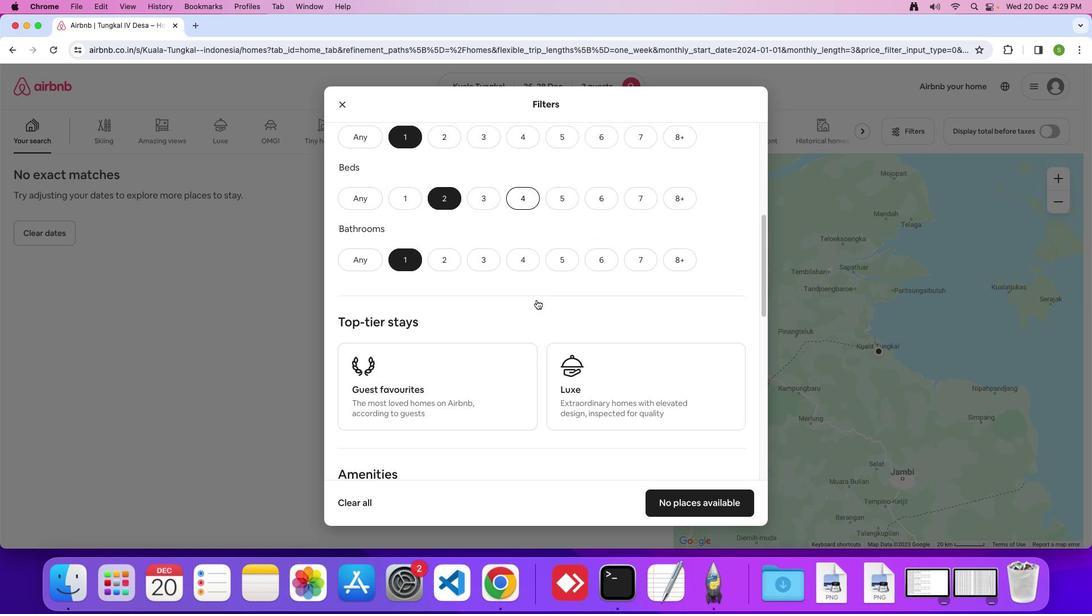 
Action: Mouse scrolled (537, 300) with delta (0, 0)
Screenshot: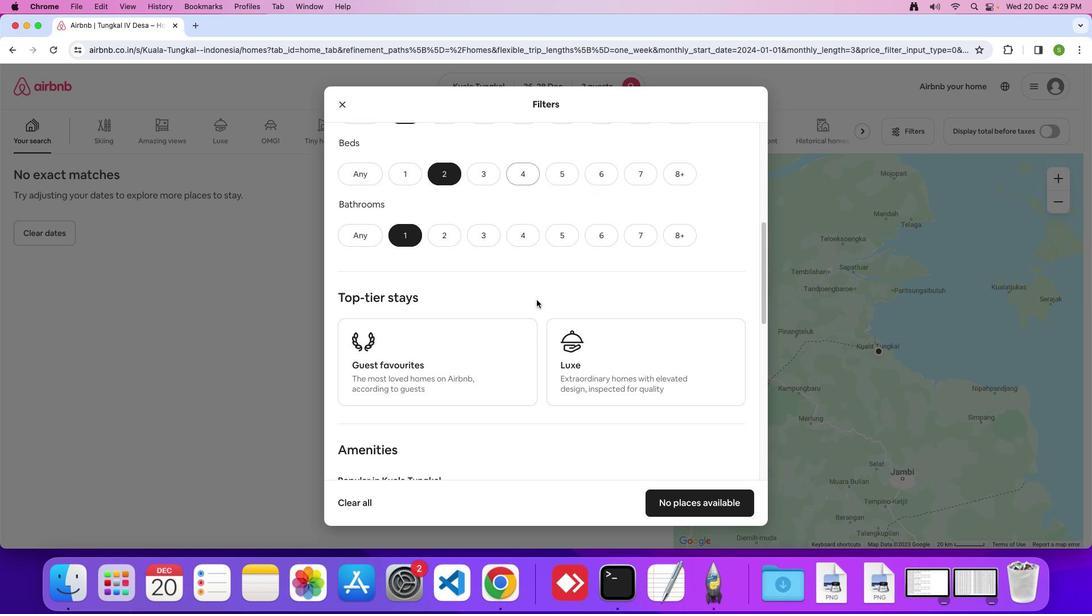 
Action: Mouse moved to (536, 300)
Screenshot: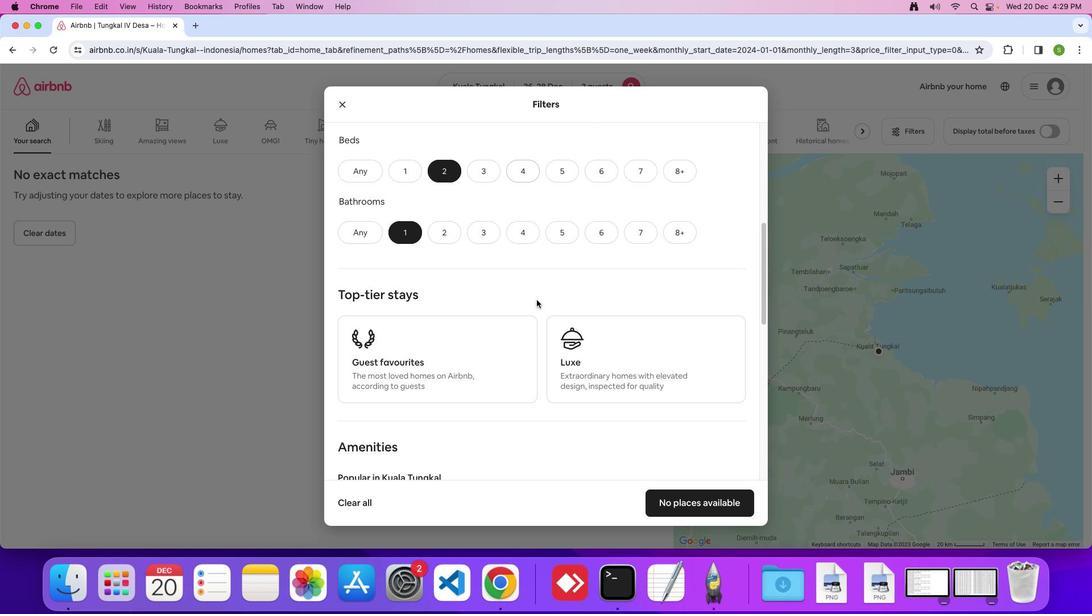 
Action: Mouse scrolled (536, 300) with delta (0, 0)
Screenshot: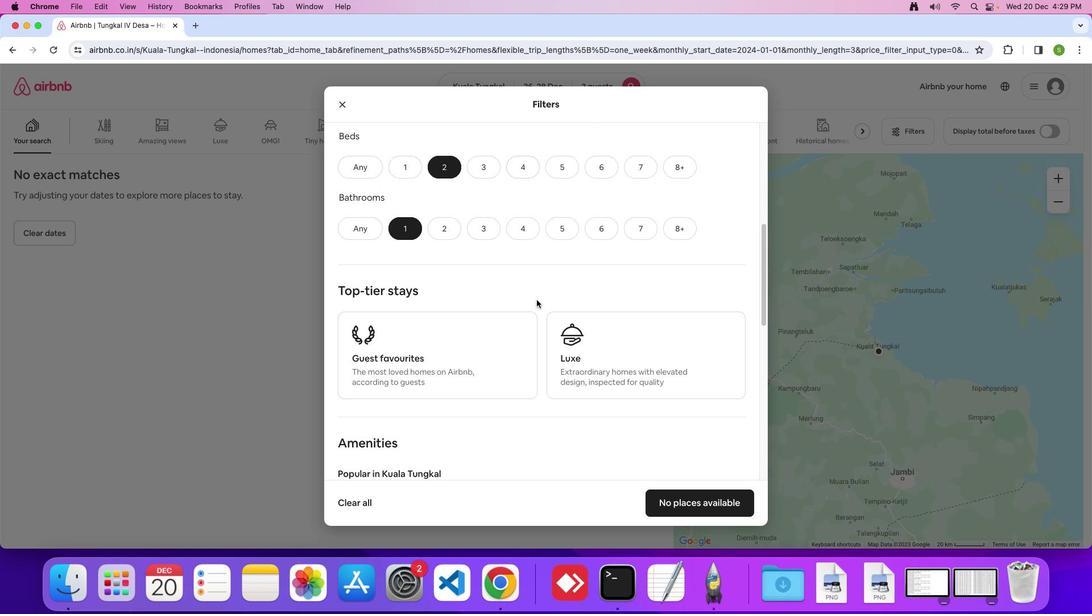 
Action: Mouse scrolled (536, 300) with delta (0, 0)
Screenshot: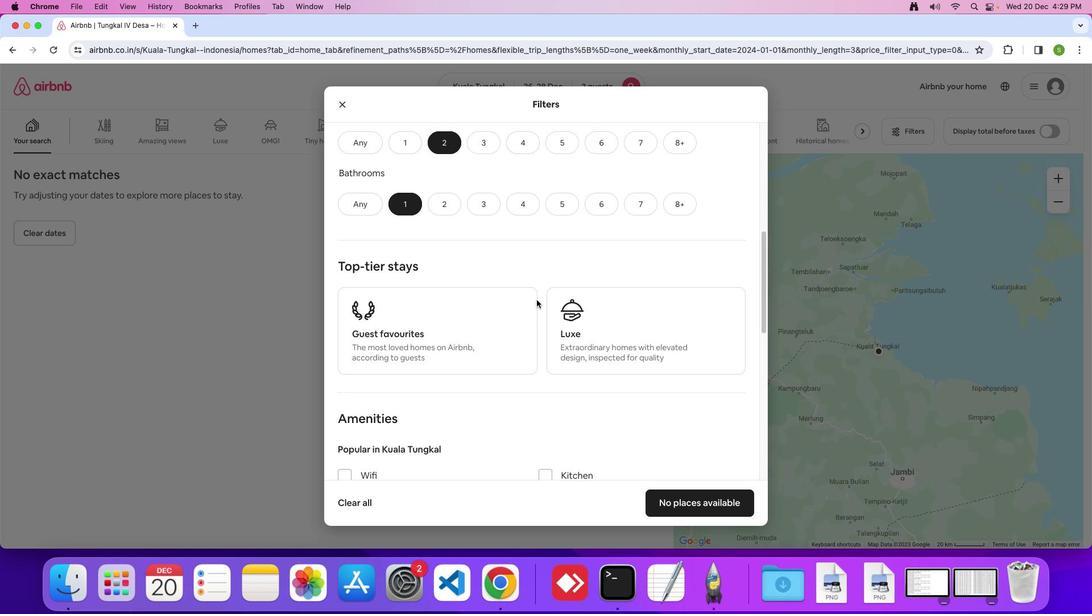 
Action: Mouse scrolled (536, 300) with delta (0, 0)
Screenshot: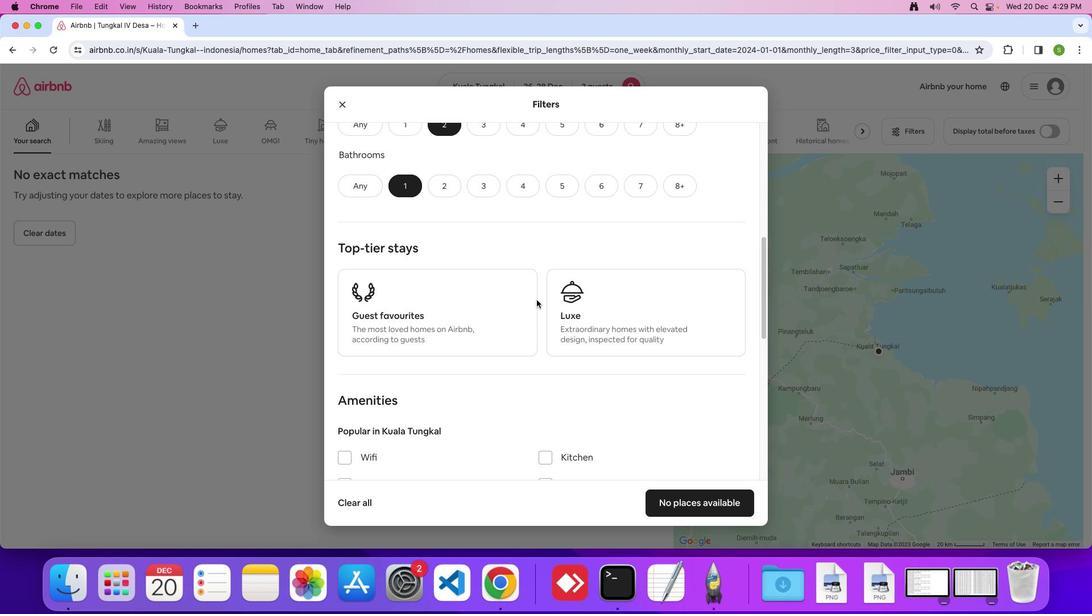 
Action: Mouse scrolled (536, 300) with delta (0, 0)
Screenshot: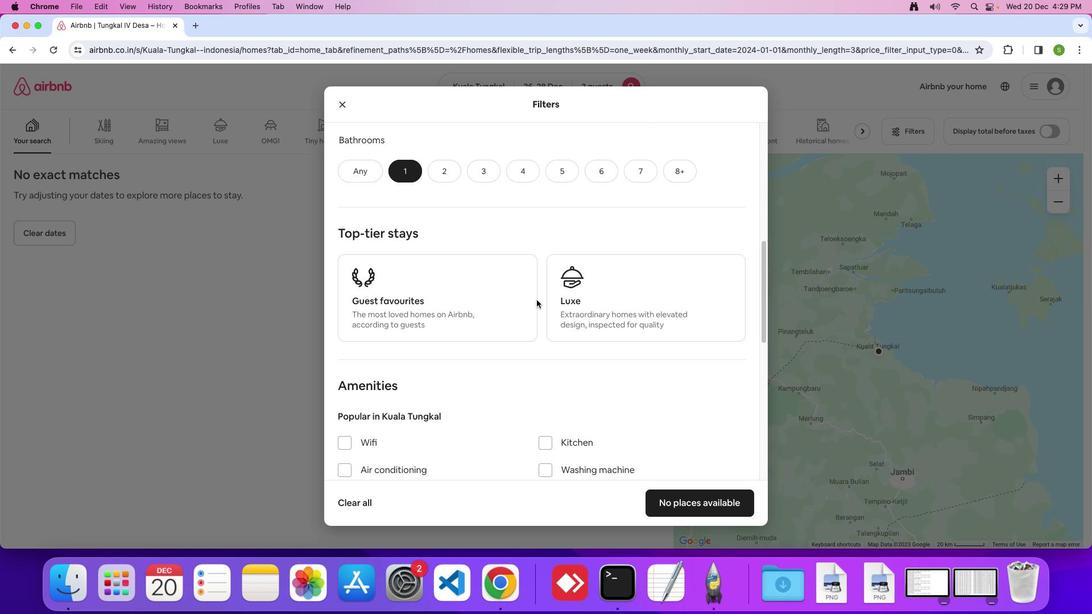 
Action: Mouse scrolled (536, 300) with delta (0, -1)
Screenshot: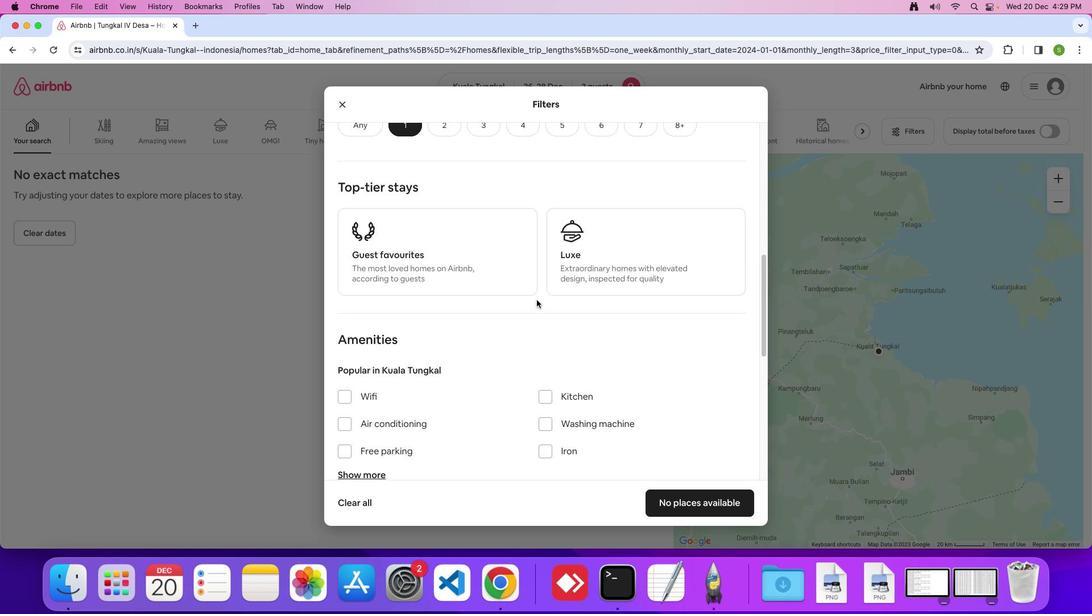 
Action: Mouse scrolled (536, 300) with delta (0, 0)
Screenshot: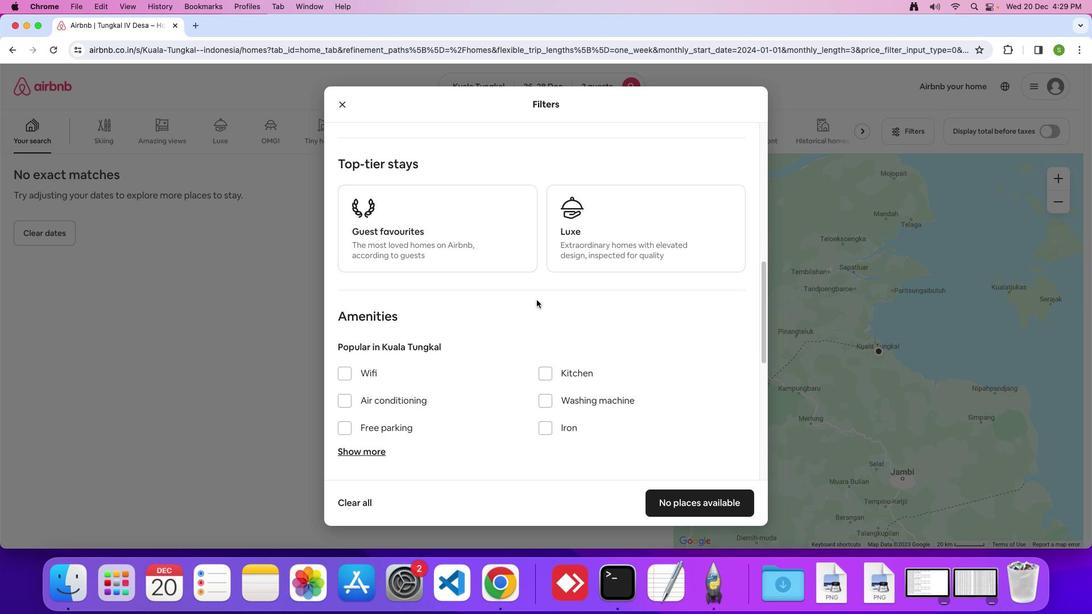 
Action: Mouse scrolled (536, 300) with delta (0, 0)
Screenshot: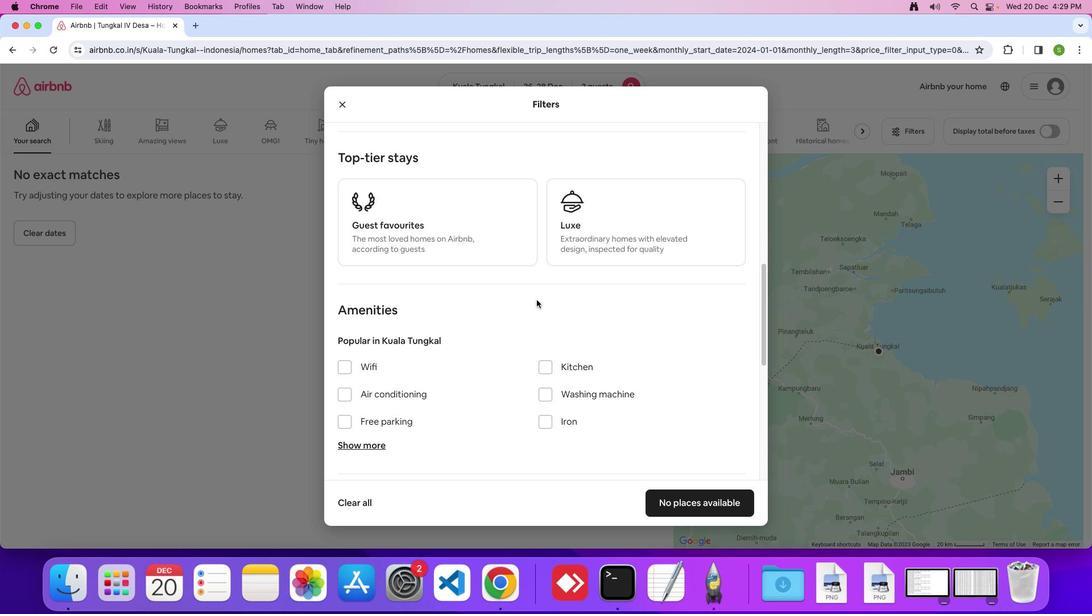 
Action: Mouse moved to (536, 300)
Screenshot: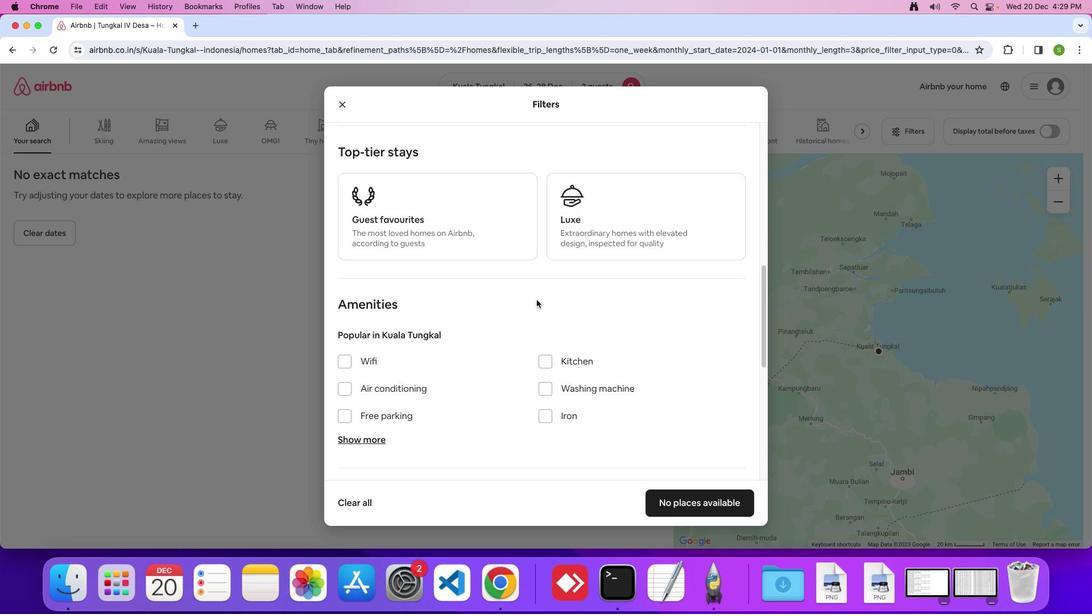
Action: Mouse scrolled (536, 300) with delta (0, 0)
Screenshot: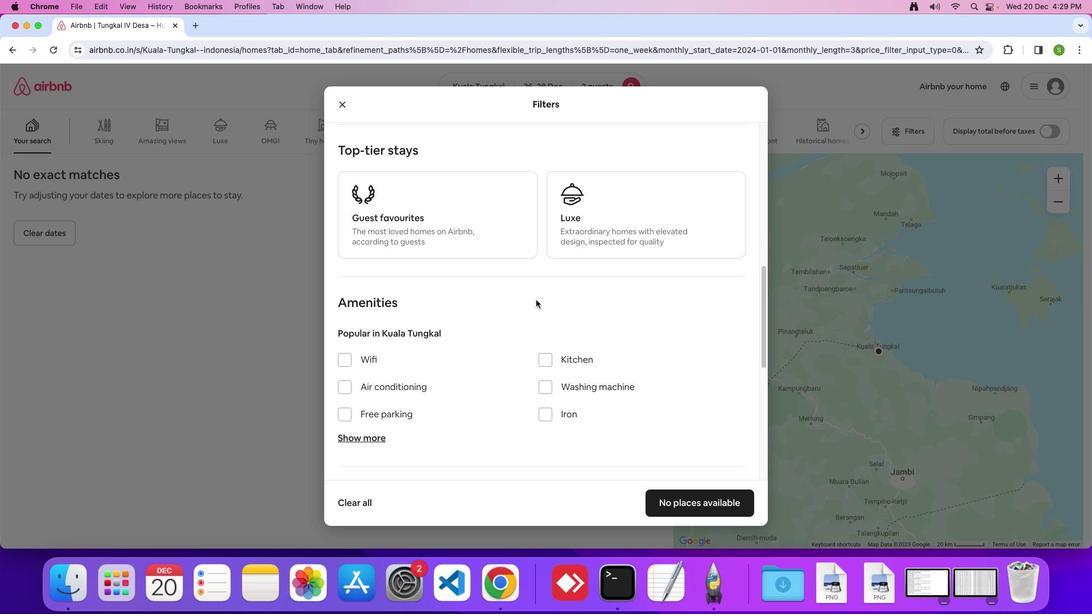 
Action: Mouse moved to (536, 300)
Screenshot: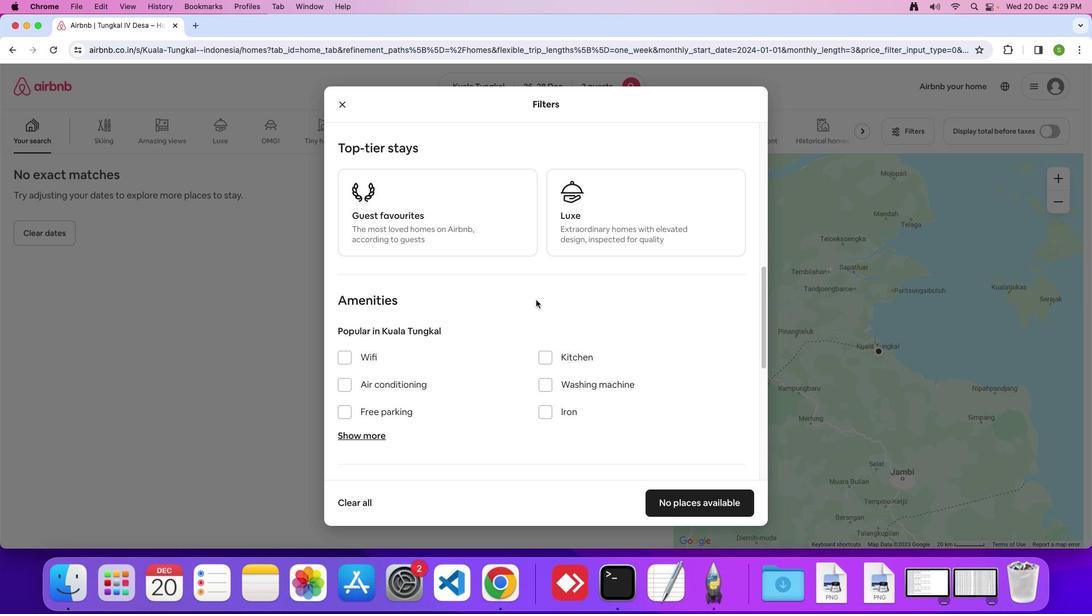 
Action: Mouse scrolled (536, 300) with delta (0, 0)
Screenshot: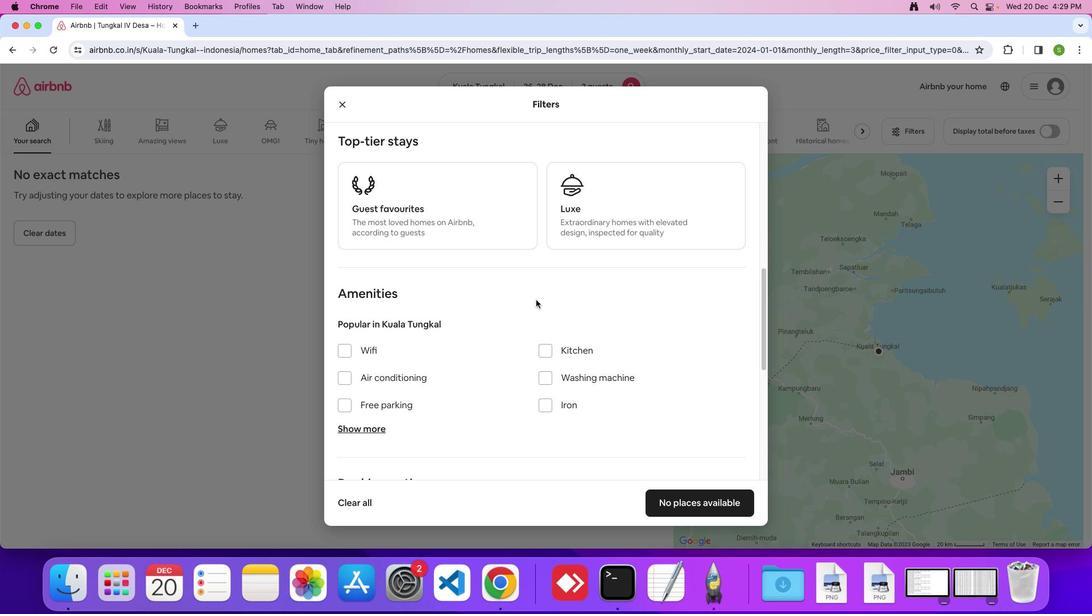 
Action: Mouse scrolled (536, 300) with delta (0, 0)
Screenshot: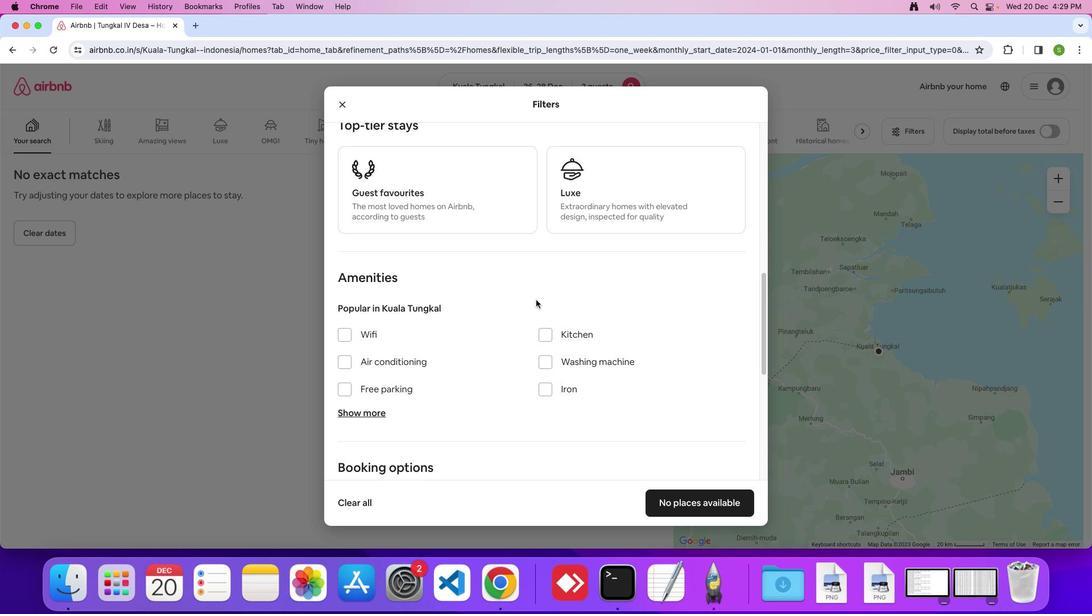 
Action: Mouse scrolled (536, 300) with delta (0, 0)
Screenshot: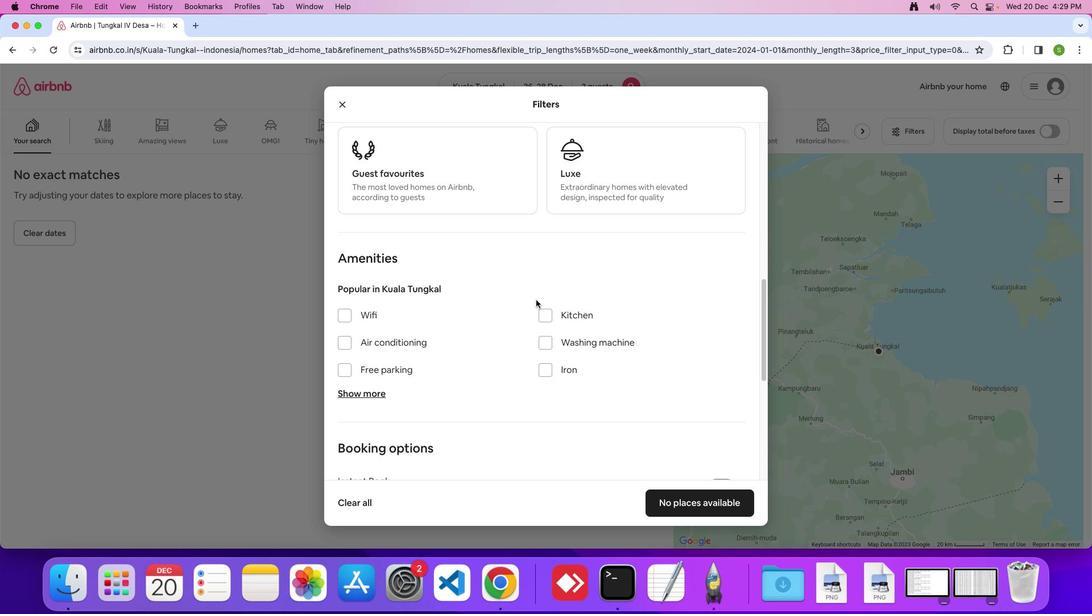 
Action: Mouse scrolled (536, 300) with delta (0, 0)
Screenshot: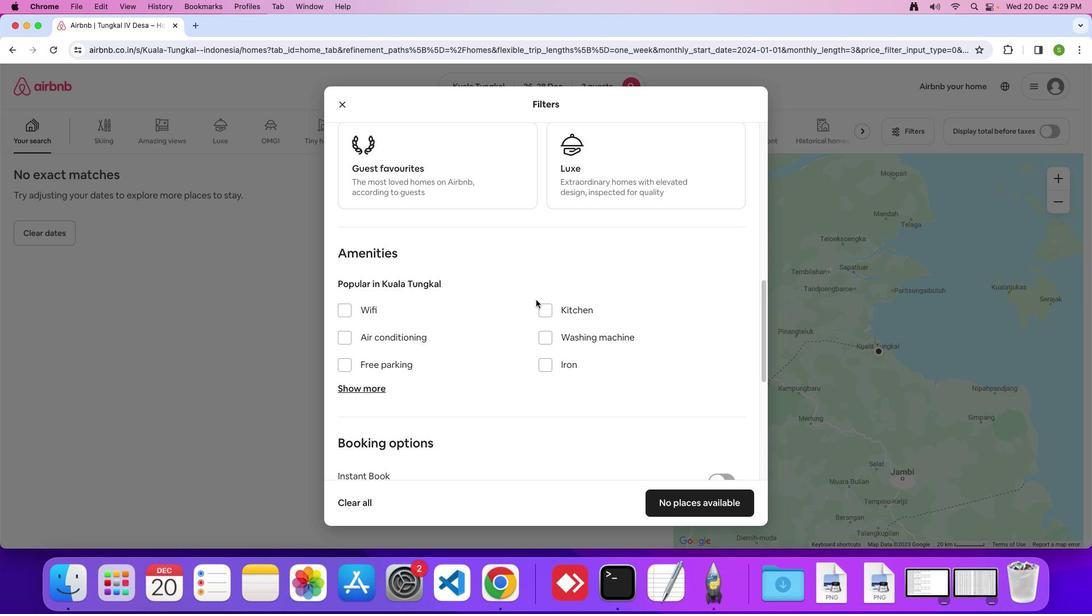 
Action: Mouse scrolled (536, 300) with delta (0, 0)
Screenshot: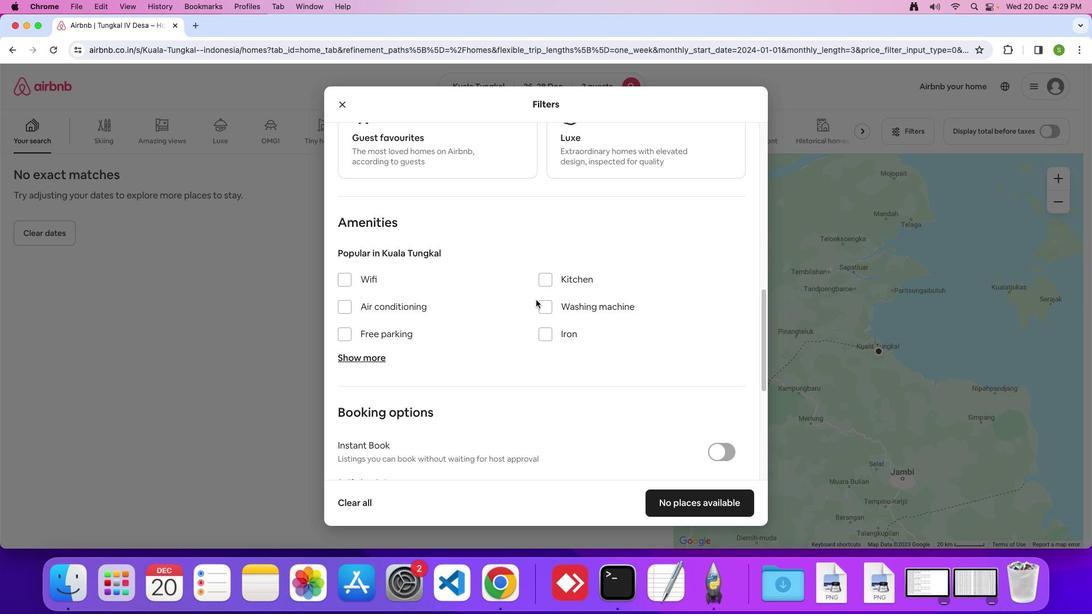 
Action: Mouse moved to (346, 269)
Screenshot: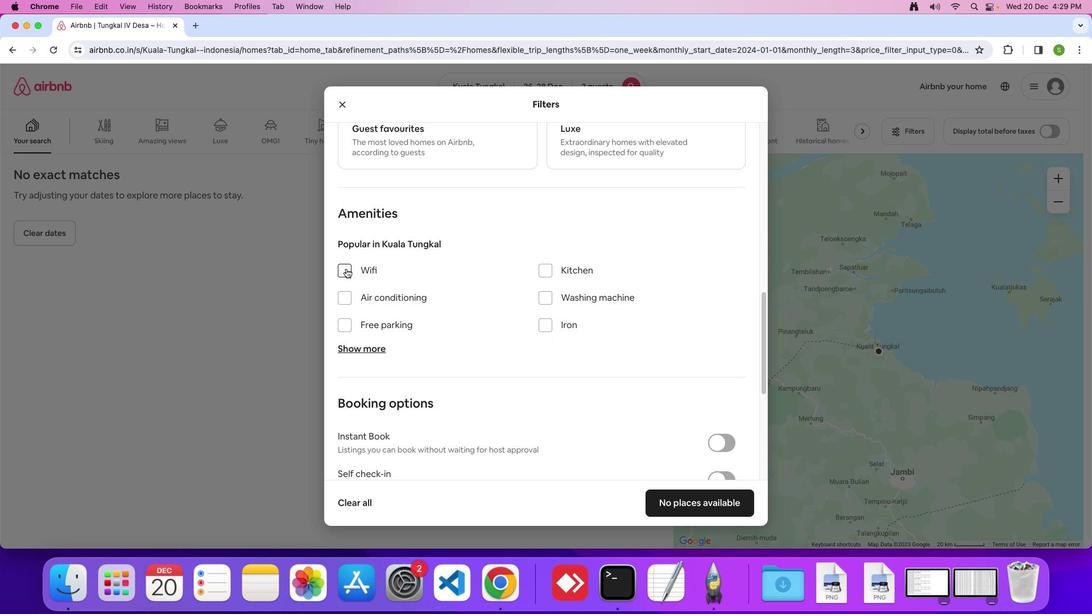 
Action: Mouse pressed left at (346, 269)
Screenshot: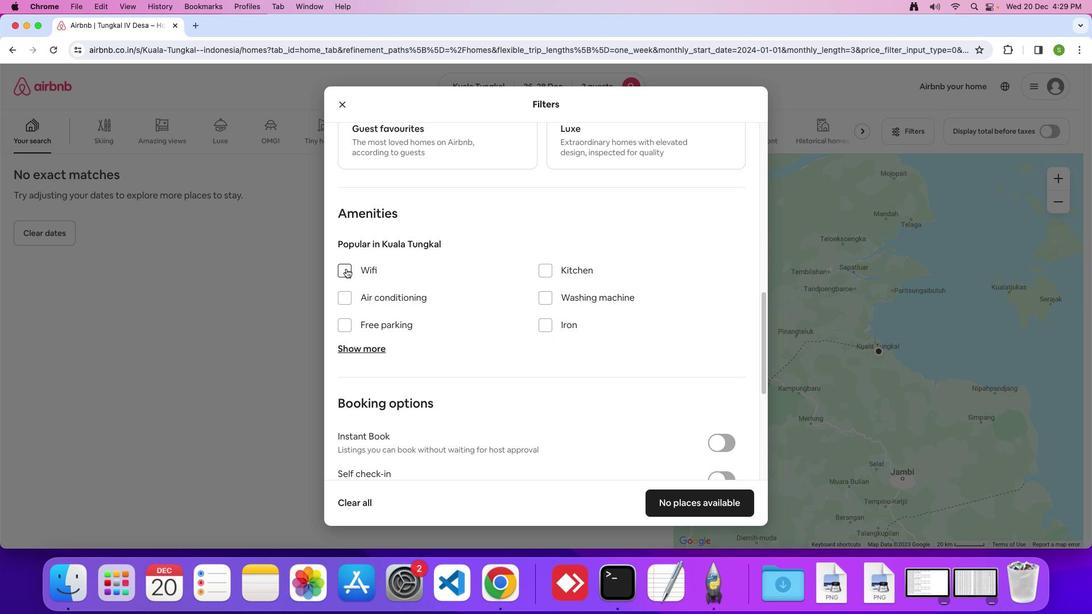 
Action: Mouse moved to (468, 285)
Screenshot: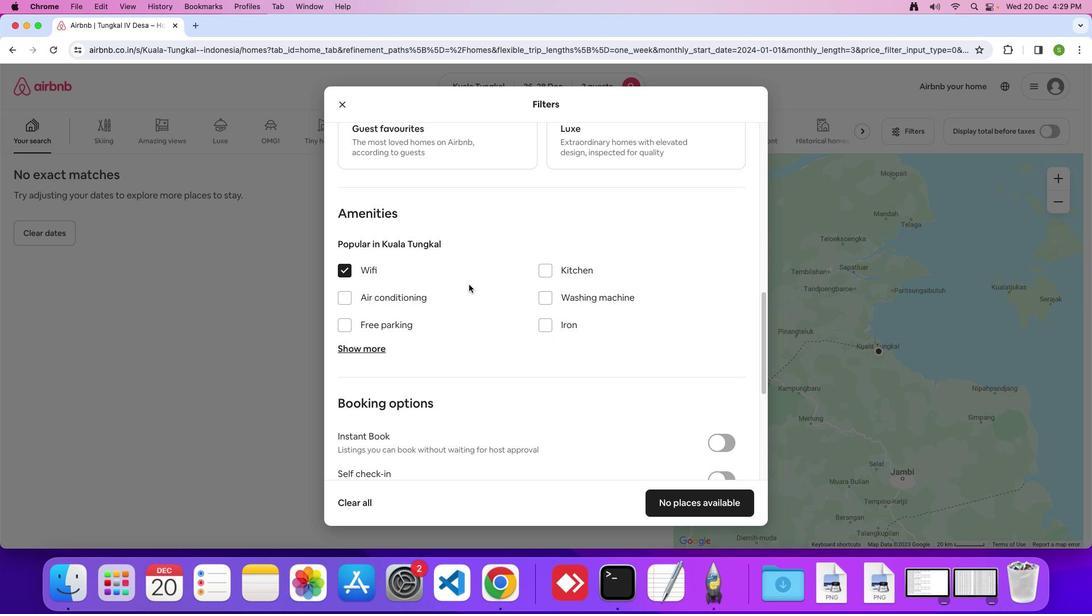
Action: Mouse scrolled (468, 285) with delta (0, 0)
Screenshot: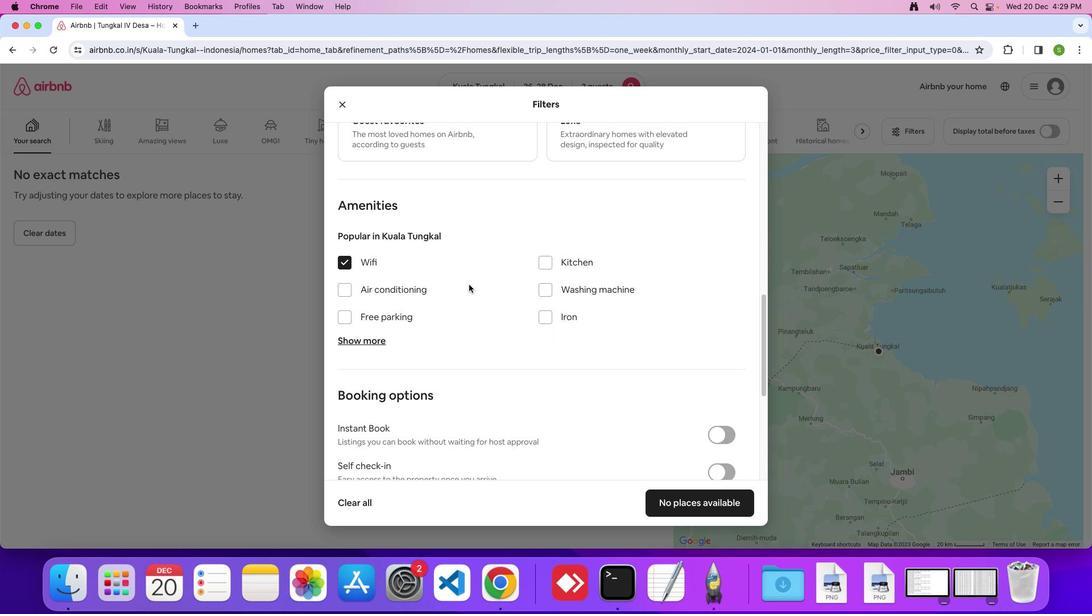 
Action: Mouse scrolled (468, 285) with delta (0, 0)
Screenshot: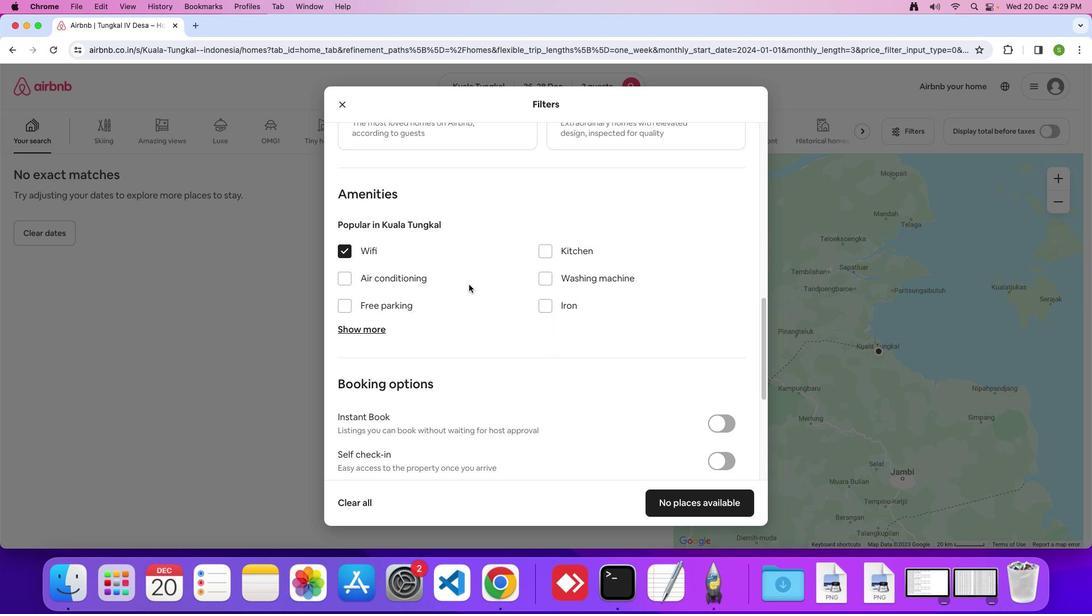 
Action: Mouse scrolled (468, 285) with delta (0, -1)
Screenshot: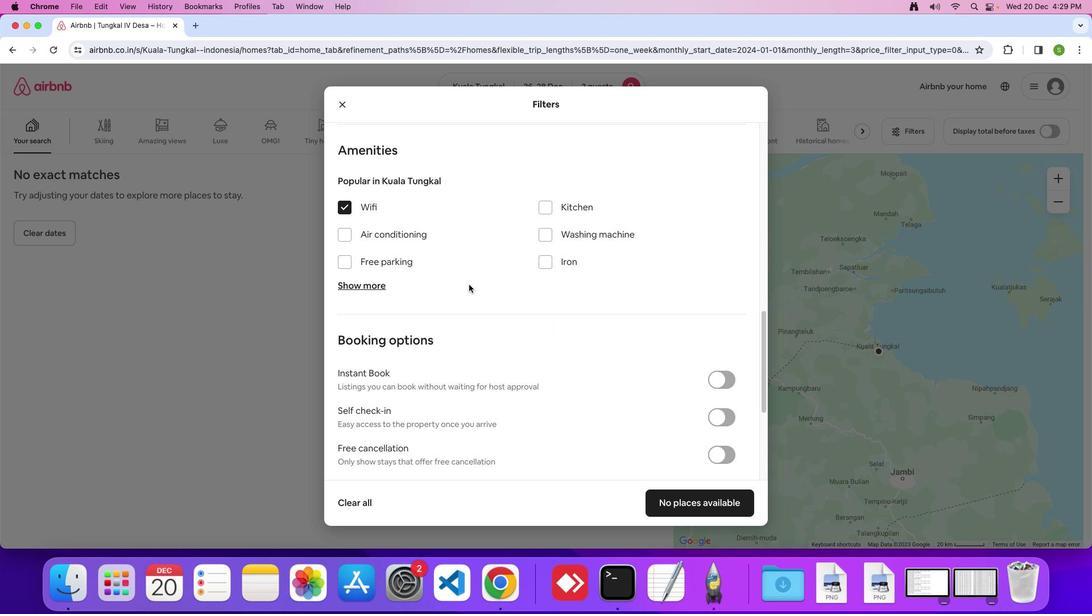 
Action: Mouse scrolled (468, 285) with delta (0, 0)
Screenshot: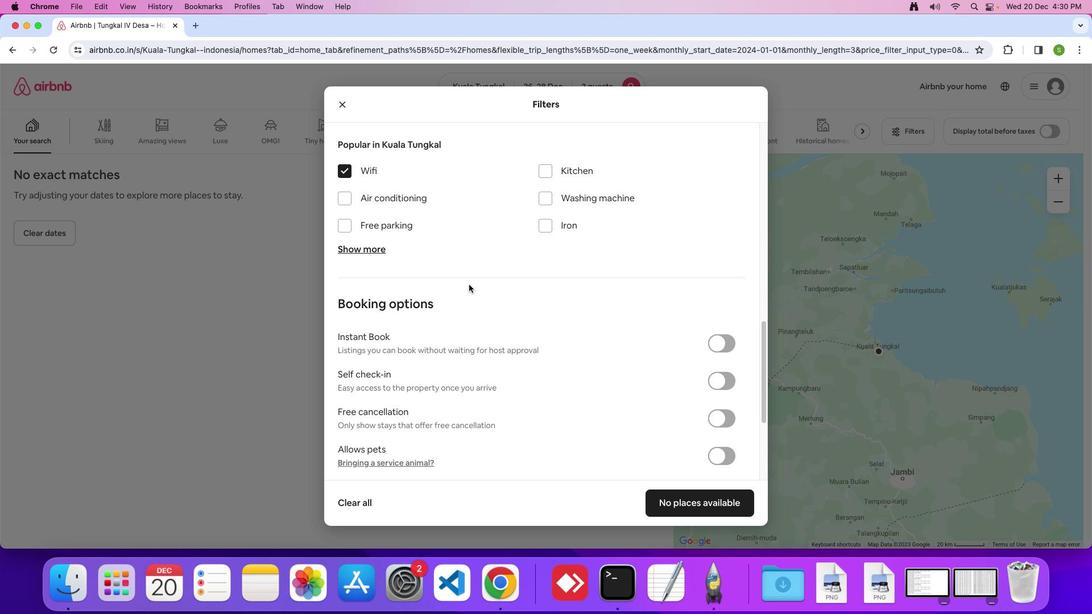 
Action: Mouse scrolled (468, 285) with delta (0, 0)
Screenshot: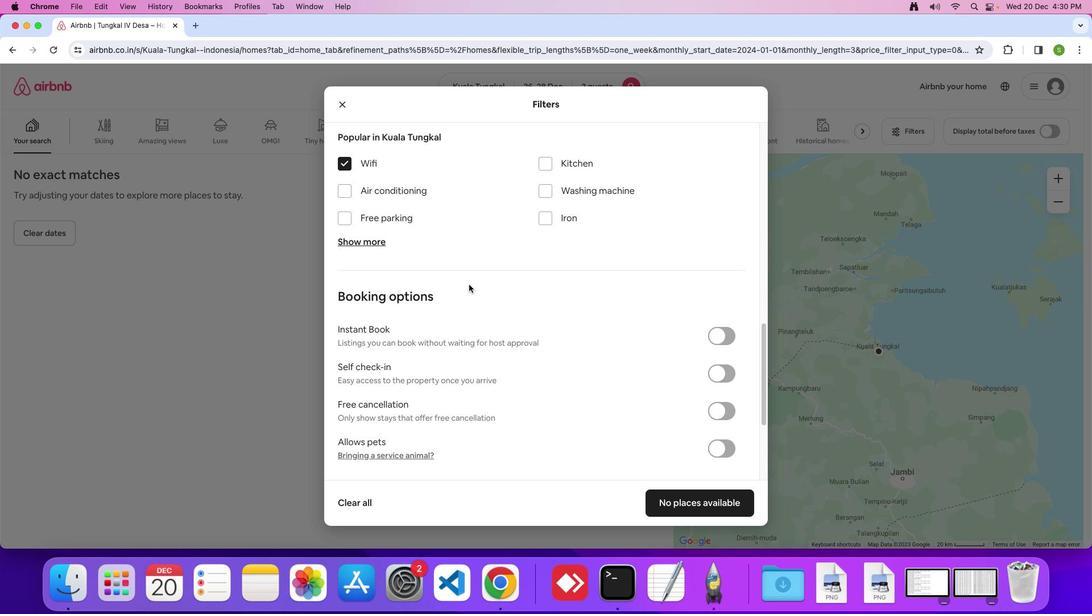 
Action: Mouse moved to (537, 289)
Screenshot: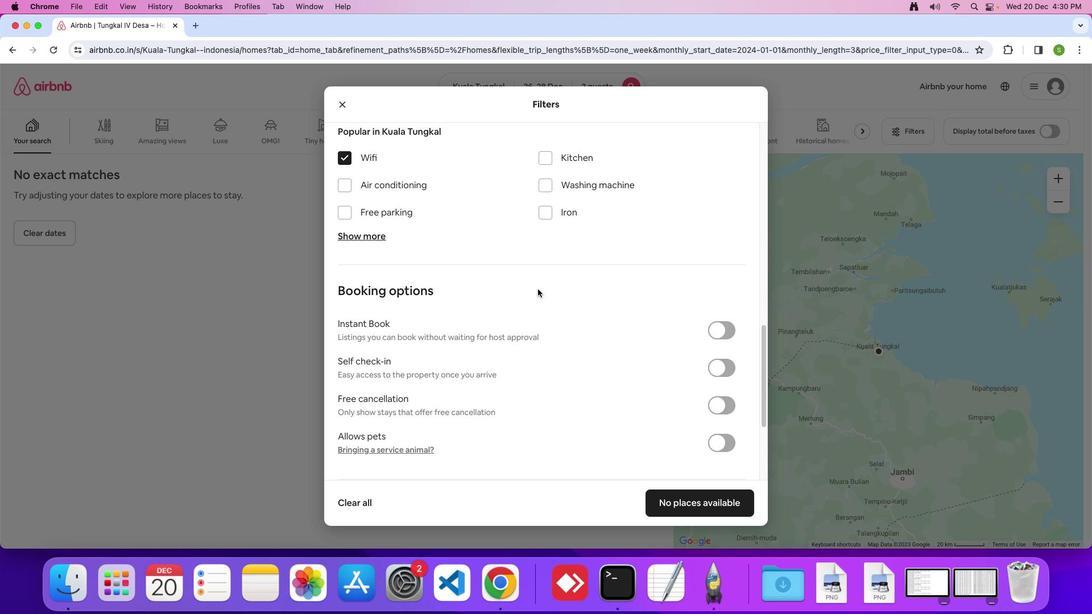 
Action: Mouse scrolled (537, 289) with delta (0, 0)
Screenshot: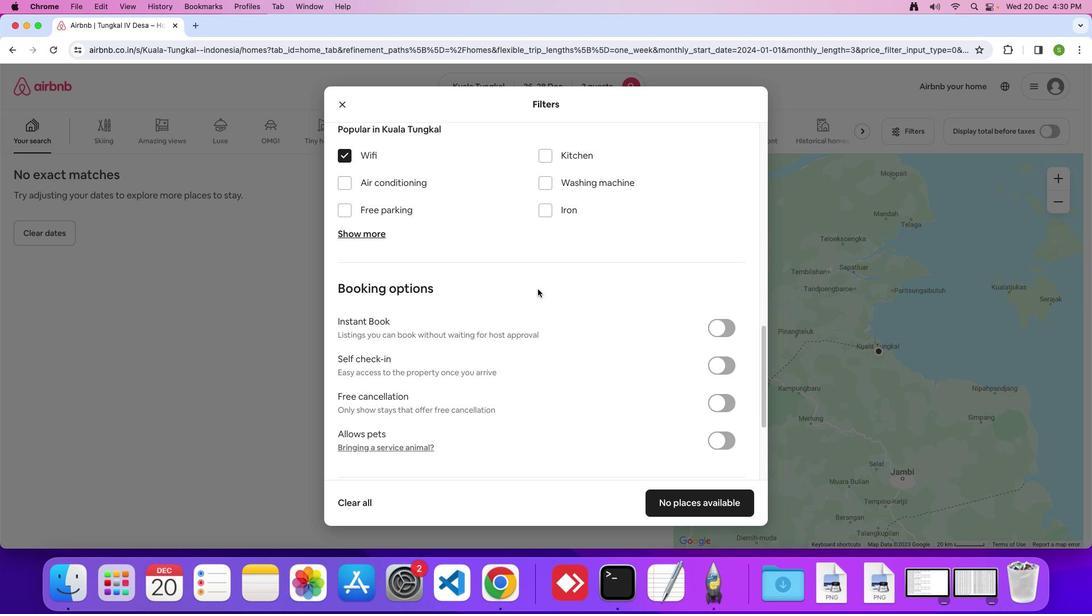 
Action: Mouse moved to (537, 289)
Screenshot: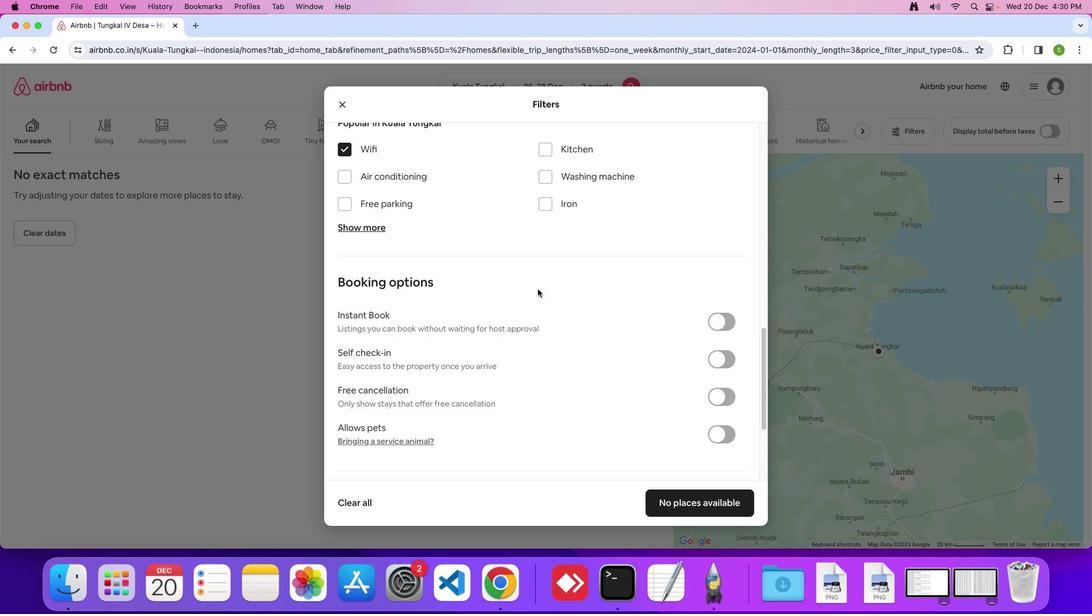 
Action: Mouse scrolled (537, 289) with delta (0, 0)
Screenshot: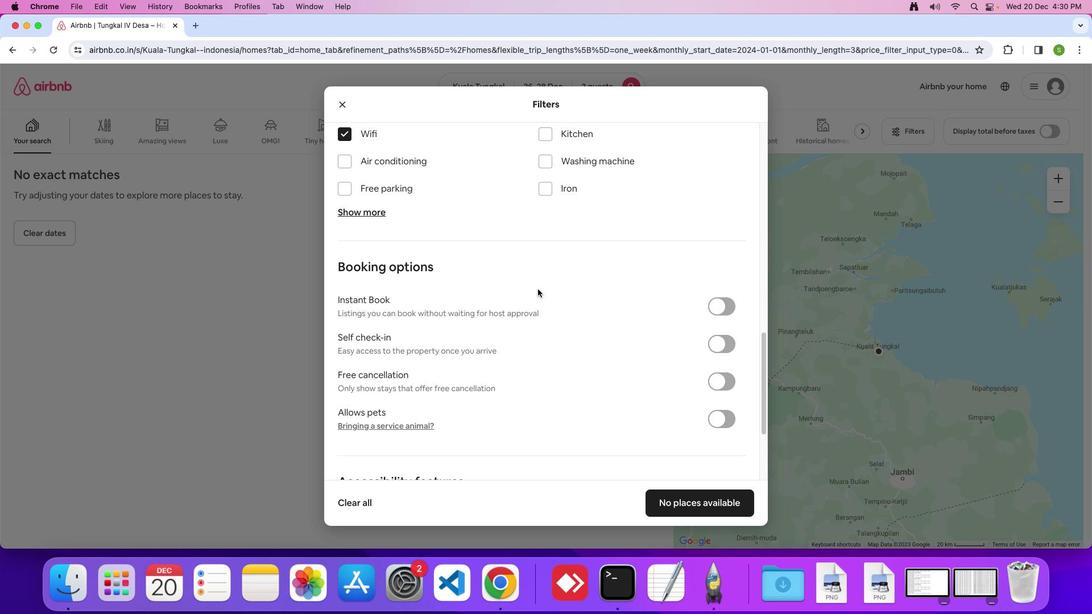 
Action: Mouse scrolled (537, 289) with delta (0, -1)
Screenshot: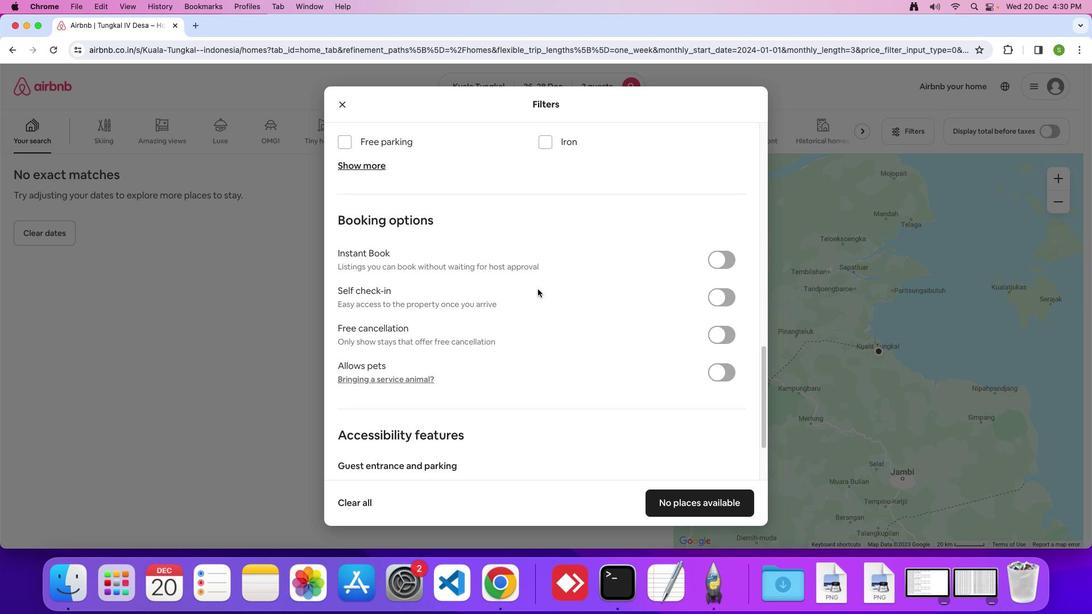
Action: Mouse scrolled (537, 289) with delta (0, 0)
Screenshot: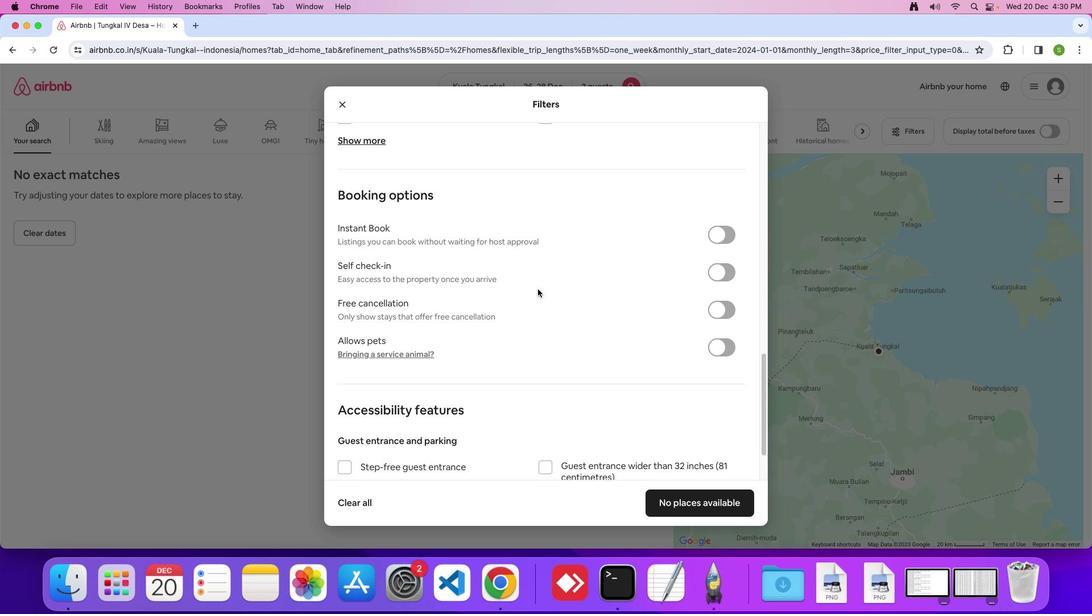 
Action: Mouse scrolled (537, 289) with delta (0, 0)
Screenshot: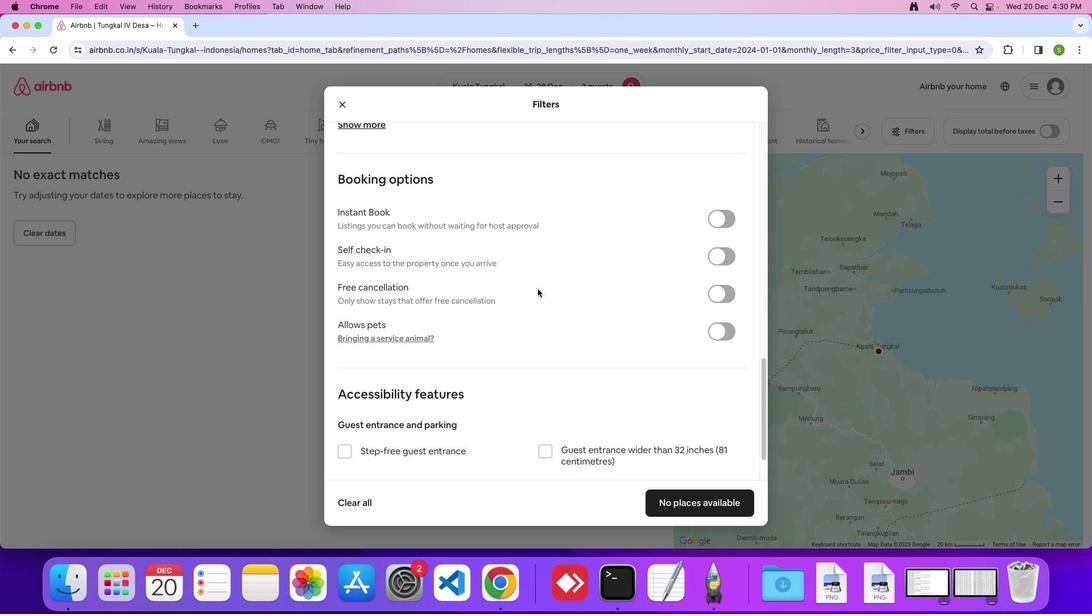 
Action: Mouse scrolled (537, 289) with delta (0, -1)
Screenshot: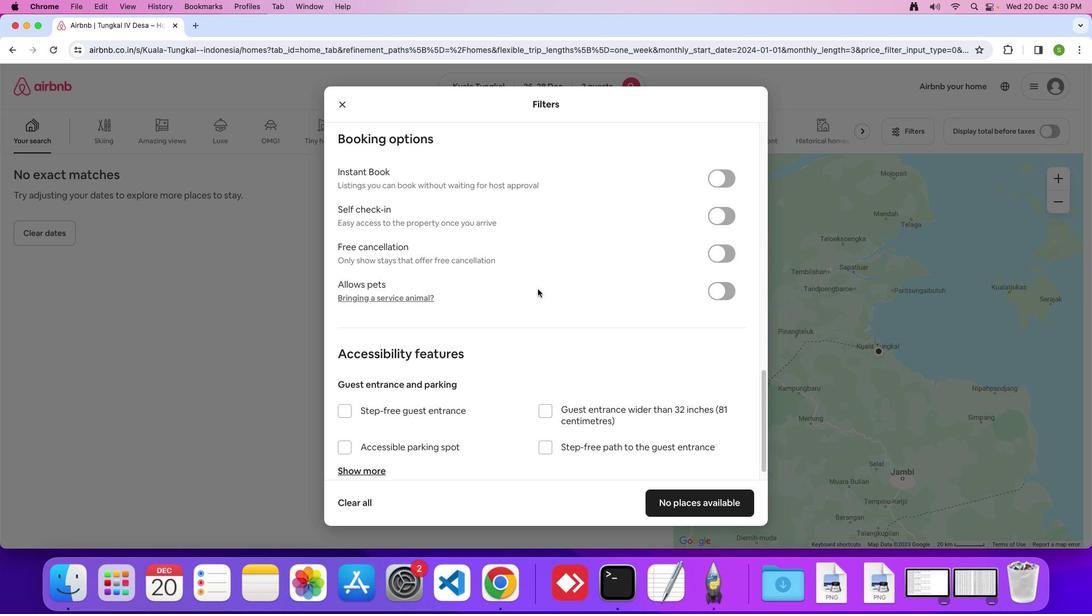 
Action: Mouse scrolled (537, 289) with delta (0, 0)
Screenshot: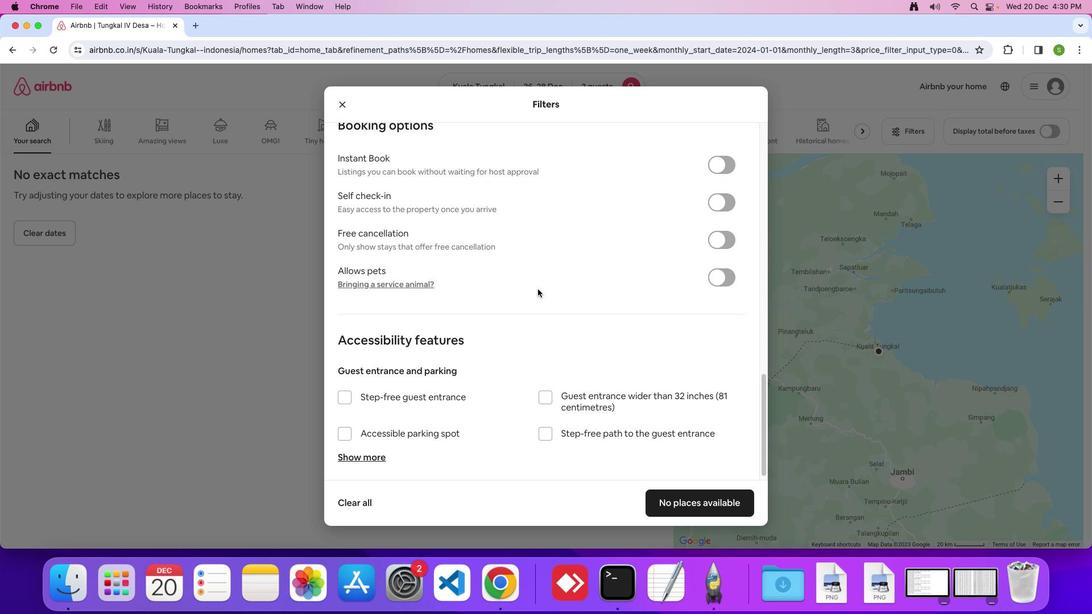 
Action: Mouse scrolled (537, 289) with delta (0, 0)
Screenshot: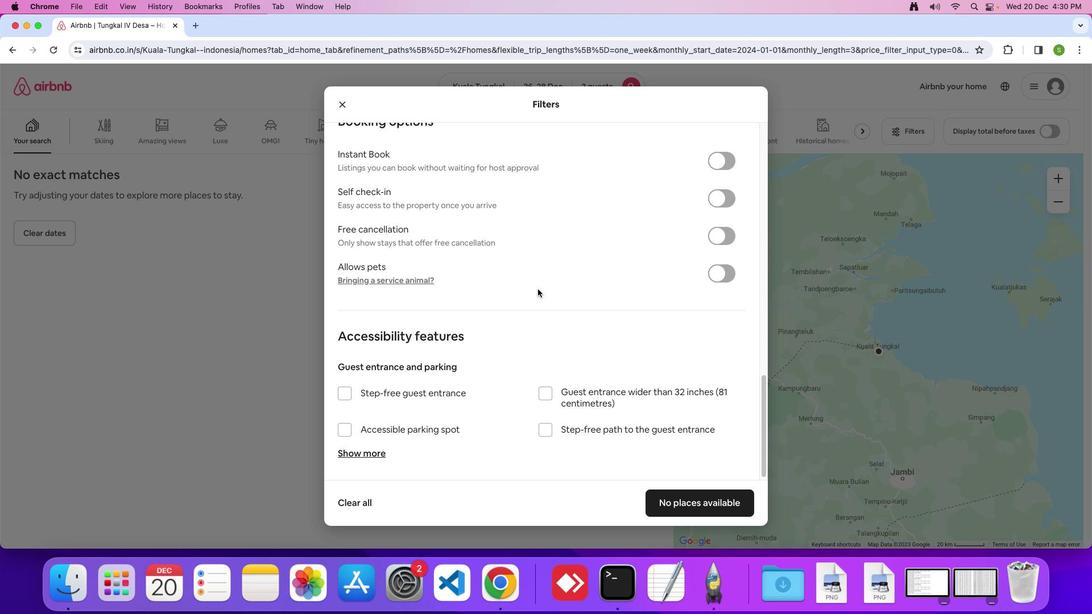 
Action: Mouse scrolled (537, 289) with delta (0, -1)
Screenshot: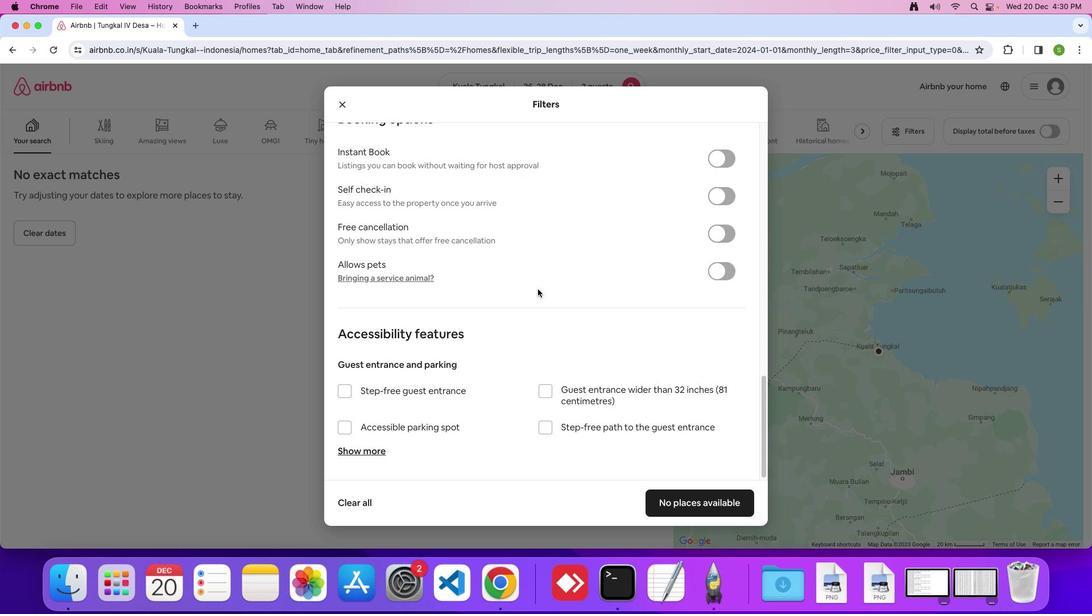 
Action: Mouse scrolled (537, 289) with delta (0, 0)
Screenshot: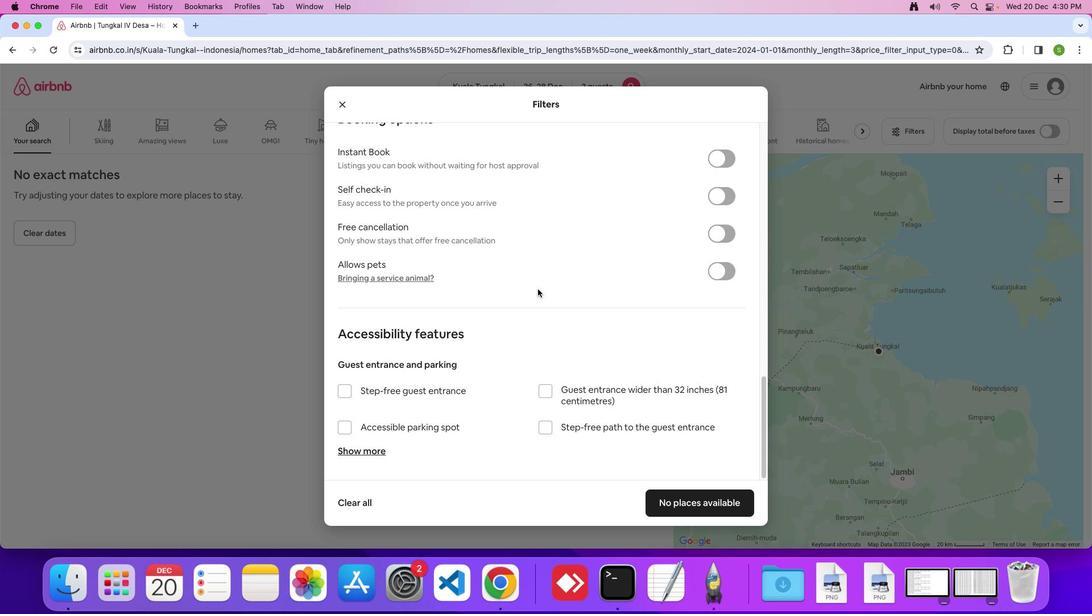 
Action: Mouse scrolled (537, 289) with delta (0, 0)
Screenshot: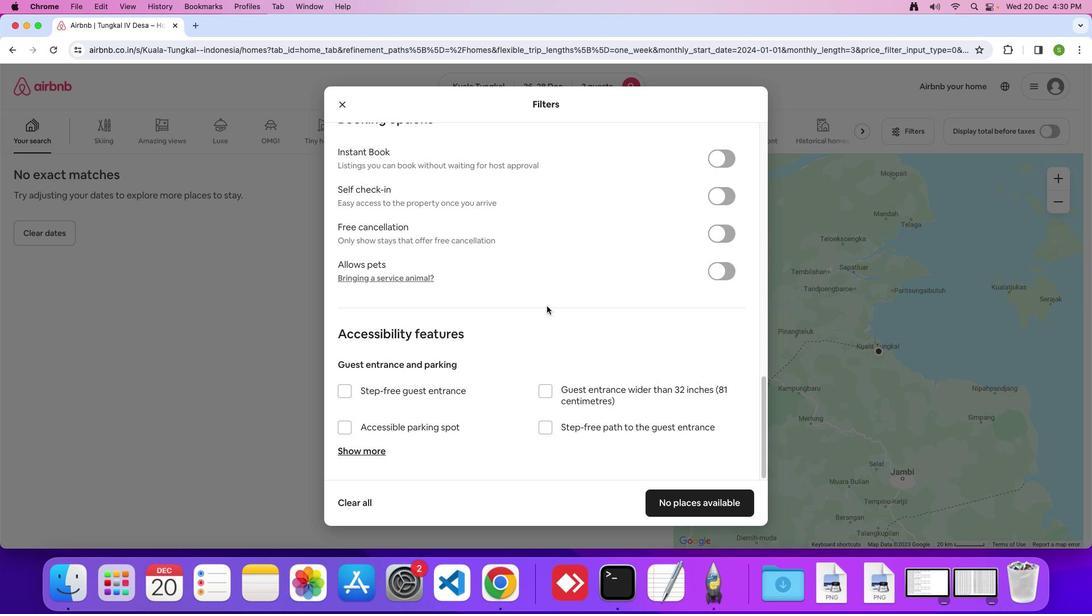 
Action: Mouse moved to (675, 499)
Screenshot: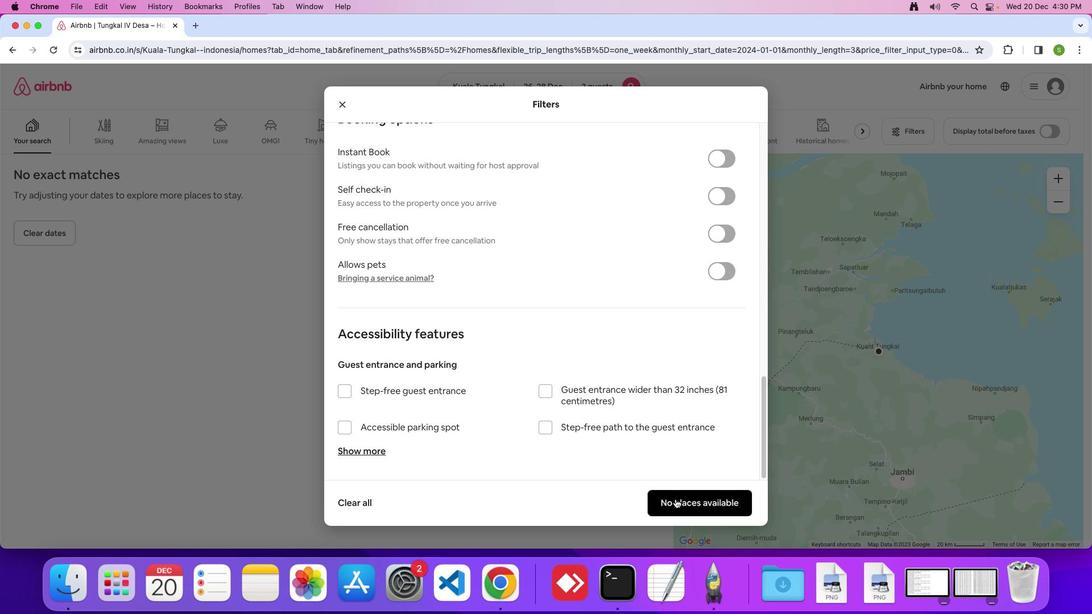 
Action: Mouse pressed left at (675, 499)
Screenshot: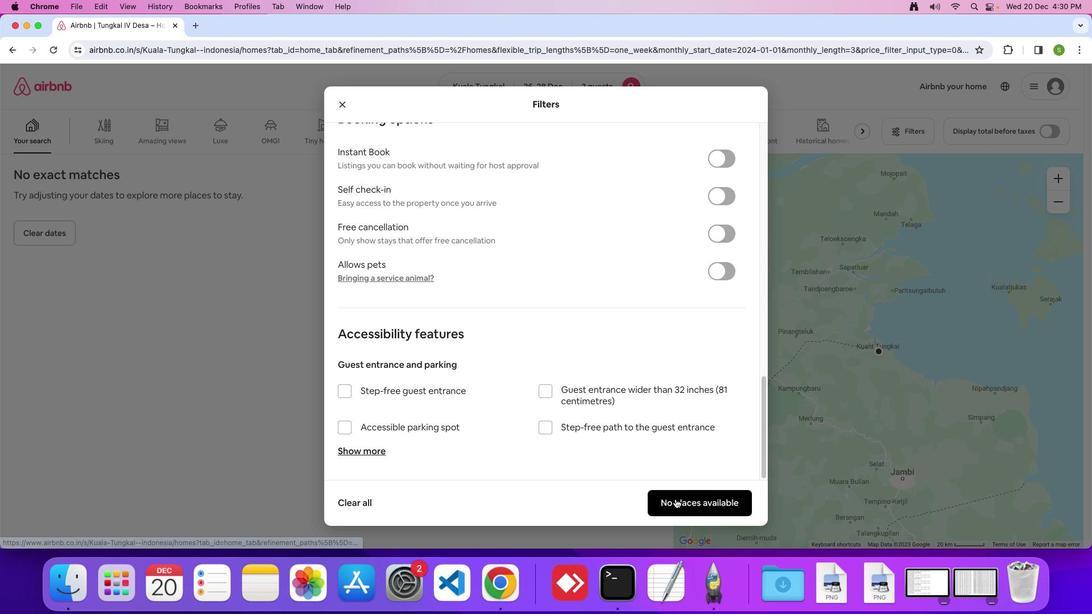 
Action: Mouse moved to (539, 346)
Screenshot: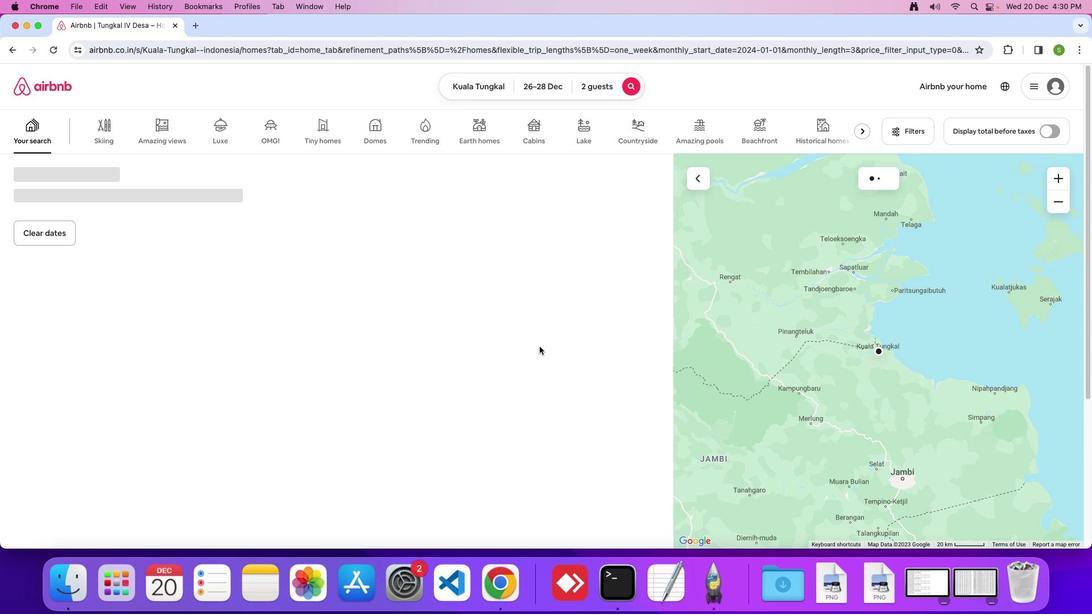 
